 Task: Access GitHub's "Dependency Updates" to manage package versions.
Action: Mouse moved to (75, 63)
Screenshot: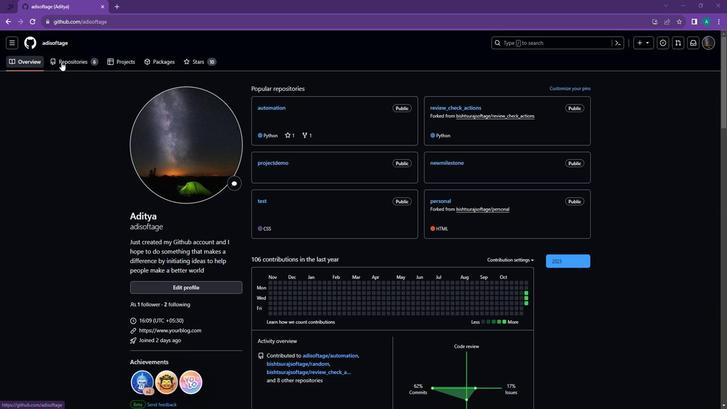 
Action: Mouse pressed left at (75, 63)
Screenshot: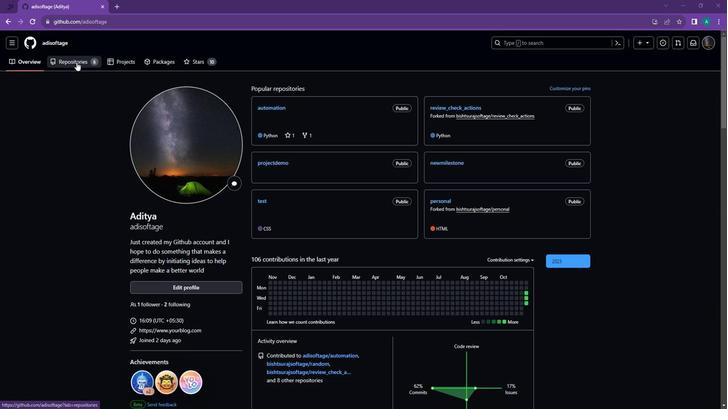 
Action: Mouse moved to (264, 116)
Screenshot: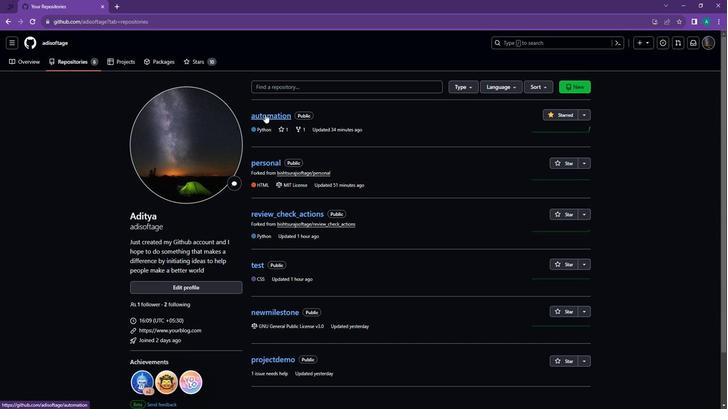
Action: Mouse pressed left at (264, 116)
Screenshot: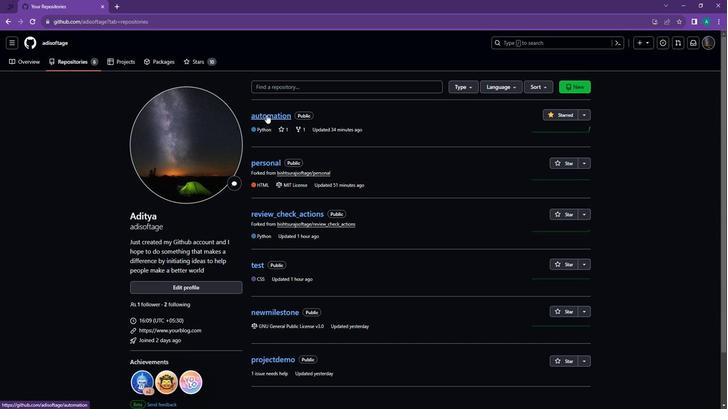 
Action: Mouse moved to (325, 63)
Screenshot: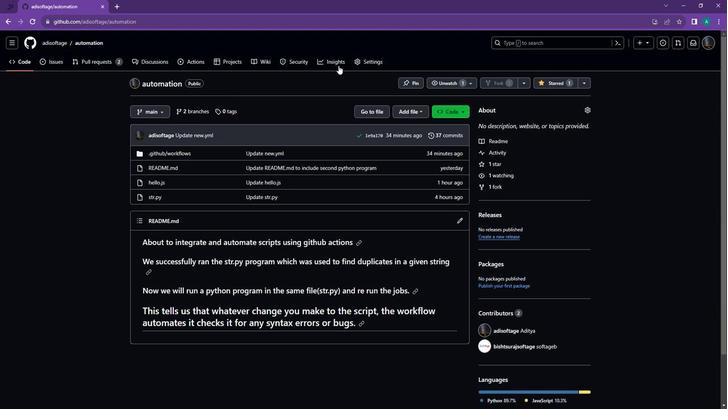 
Action: Mouse pressed left at (325, 63)
Screenshot: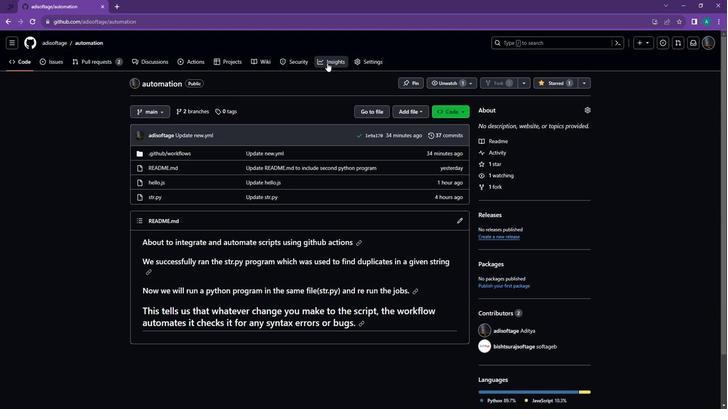
Action: Mouse moved to (168, 190)
Screenshot: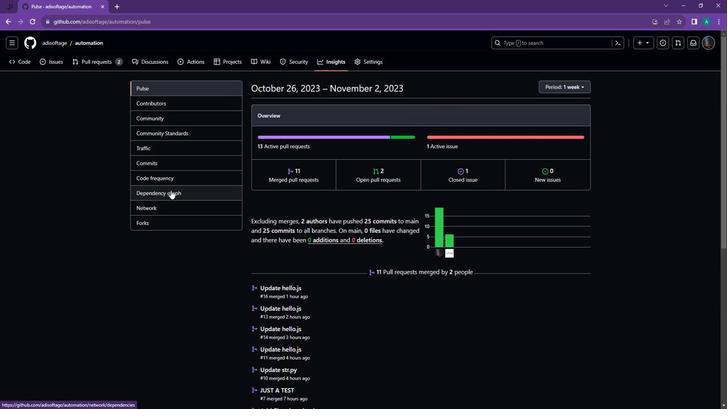 
Action: Mouse pressed left at (168, 190)
Screenshot: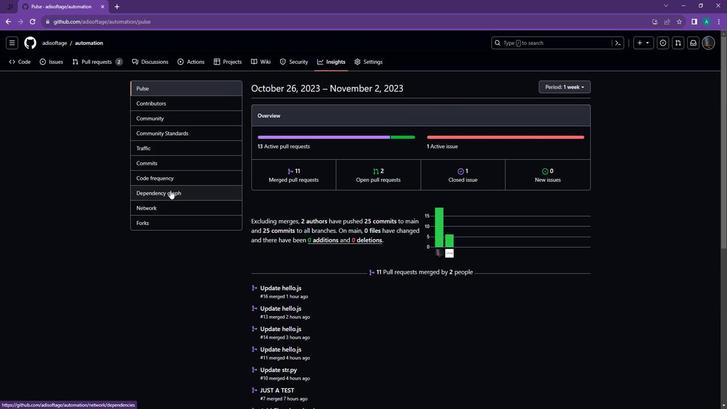 
Action: Mouse moved to (282, 153)
Screenshot: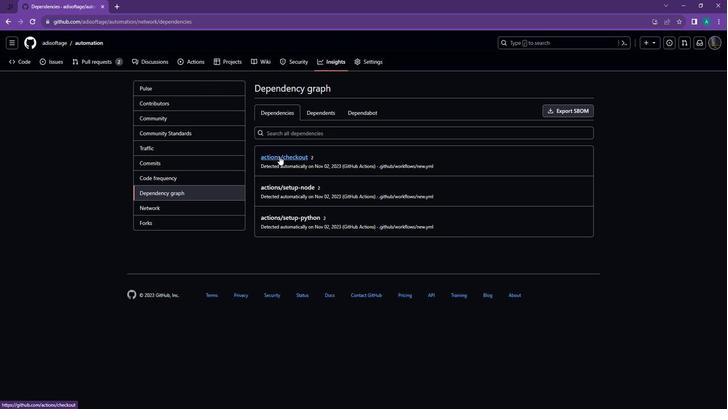 
Action: Mouse pressed left at (282, 153)
Screenshot: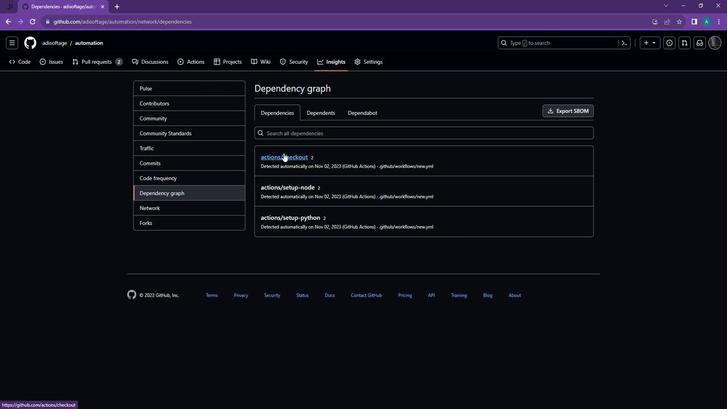 
Action: Mouse moved to (312, 185)
Screenshot: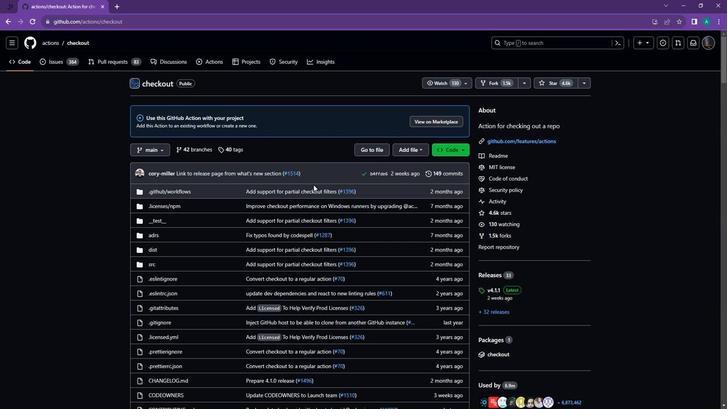 
Action: Mouse scrolled (312, 185) with delta (0, 0)
Screenshot: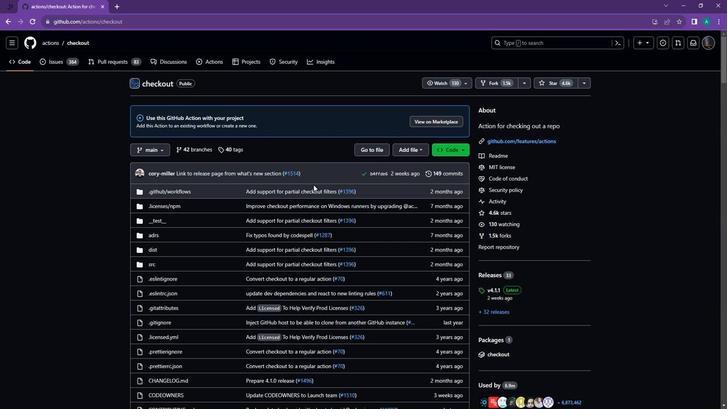 
Action: Mouse scrolled (312, 185) with delta (0, 0)
Screenshot: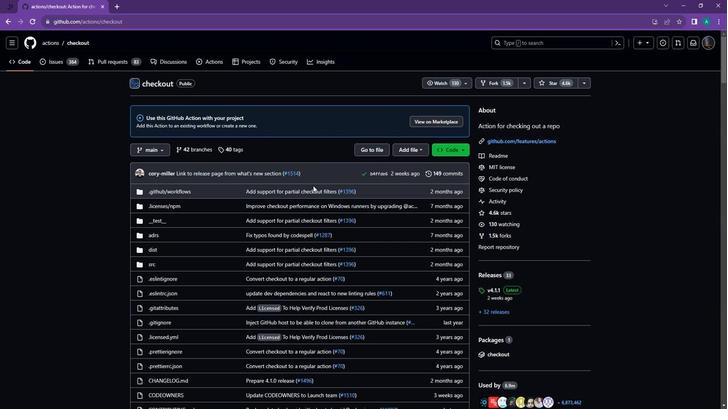 
Action: Mouse scrolled (312, 185) with delta (0, 0)
Screenshot: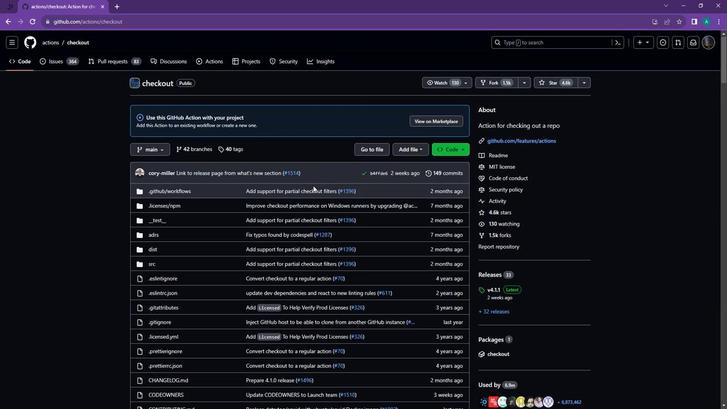 
Action: Mouse scrolled (312, 185) with delta (0, 0)
Screenshot: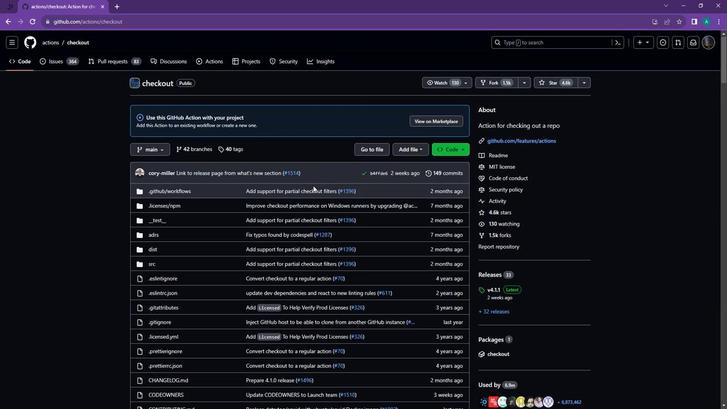 
Action: Mouse scrolled (312, 185) with delta (0, 0)
Screenshot: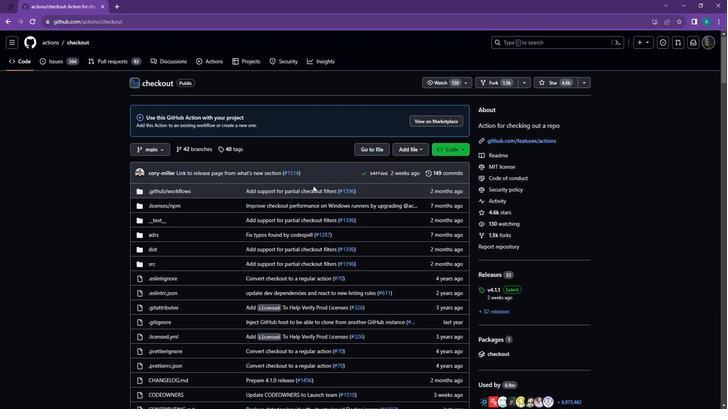 
Action: Mouse moved to (327, 188)
Screenshot: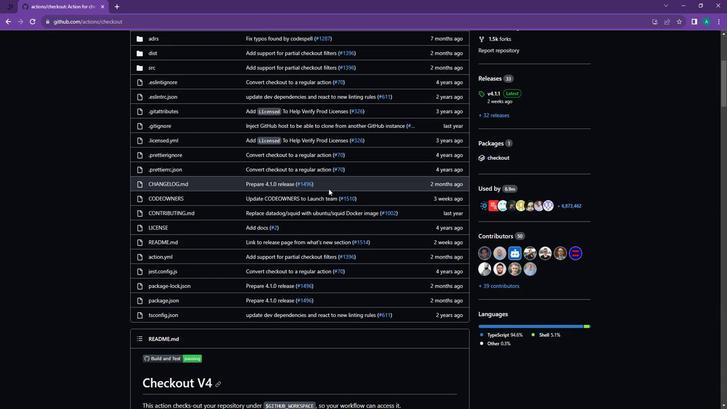 
Action: Mouse scrolled (327, 189) with delta (0, 0)
Screenshot: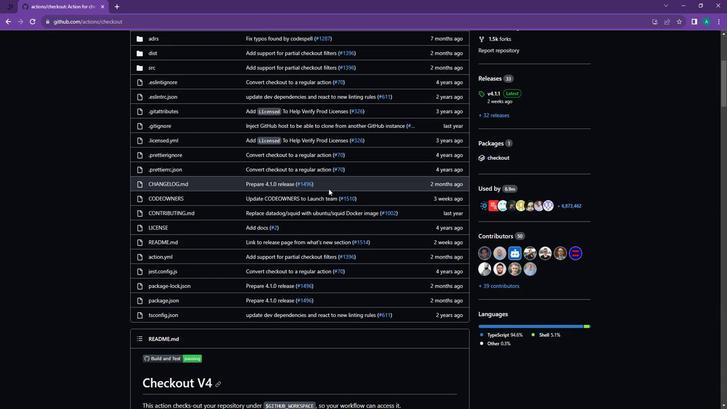 
Action: Mouse moved to (327, 189)
Screenshot: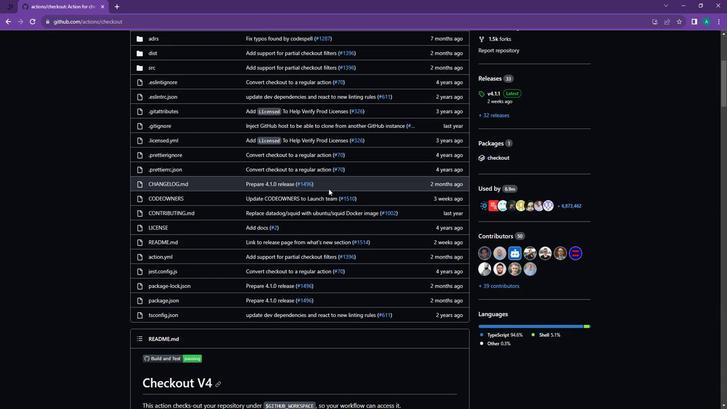 
Action: Mouse scrolled (327, 189) with delta (0, 0)
Screenshot: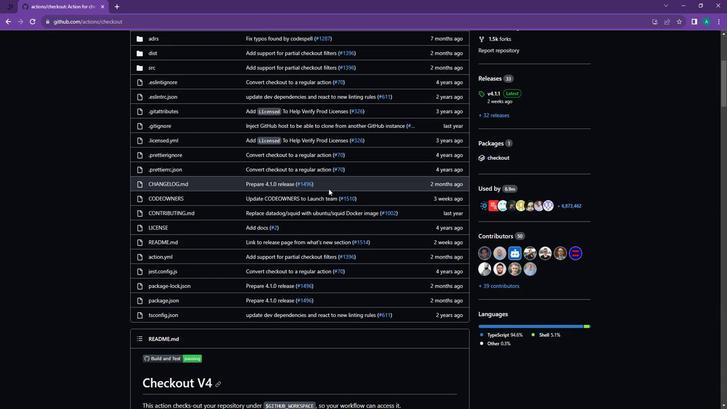 
Action: Mouse moved to (327, 189)
Screenshot: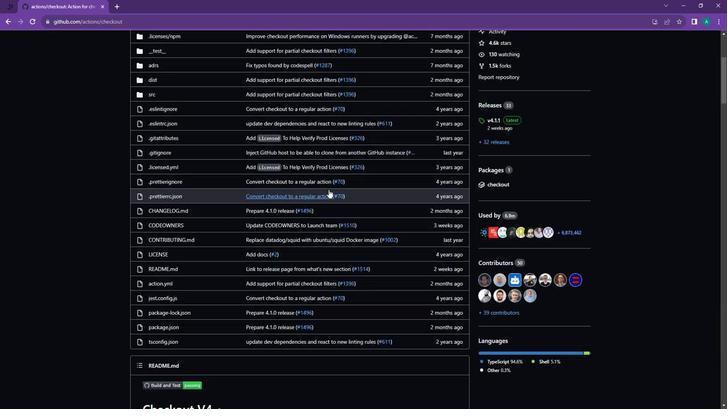 
Action: Mouse scrolled (327, 190) with delta (0, 0)
Screenshot: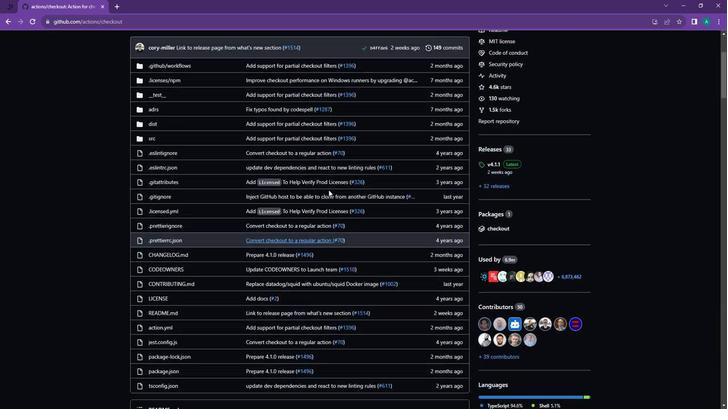 
Action: Mouse moved to (326, 189)
Screenshot: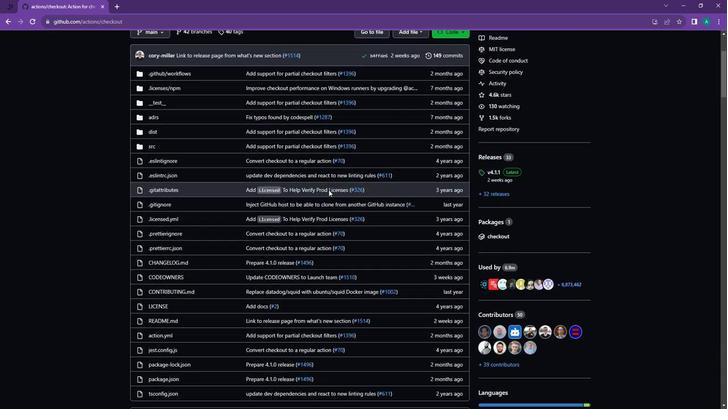 
Action: Mouse scrolled (326, 190) with delta (0, 0)
Screenshot: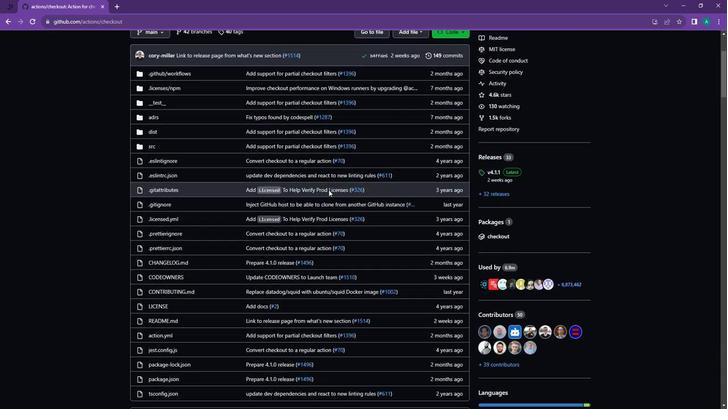 
Action: Mouse moved to (325, 189)
Screenshot: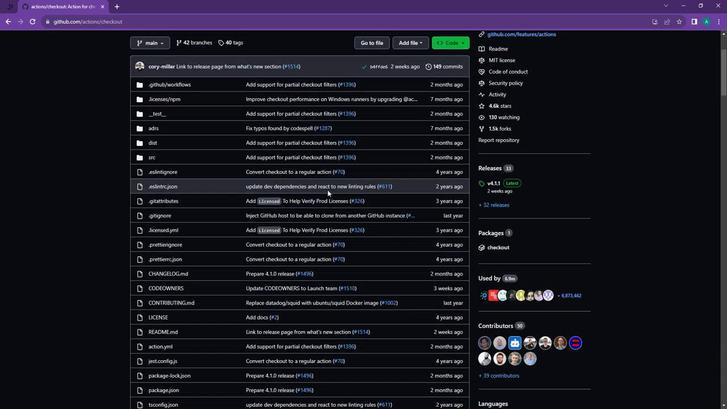 
Action: Mouse scrolled (325, 190) with delta (0, 0)
Screenshot: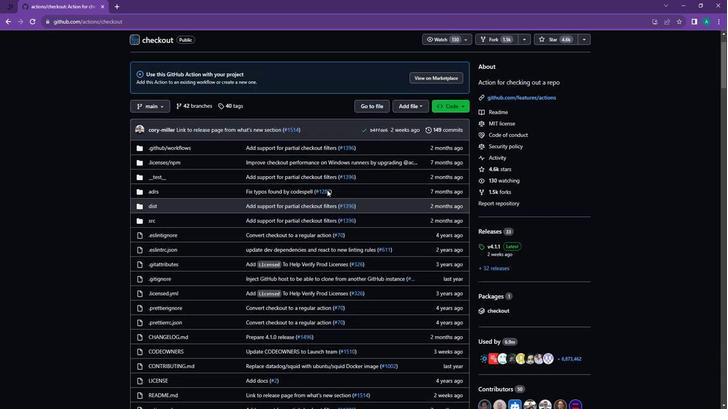 
Action: Mouse scrolled (325, 190) with delta (0, 0)
Screenshot: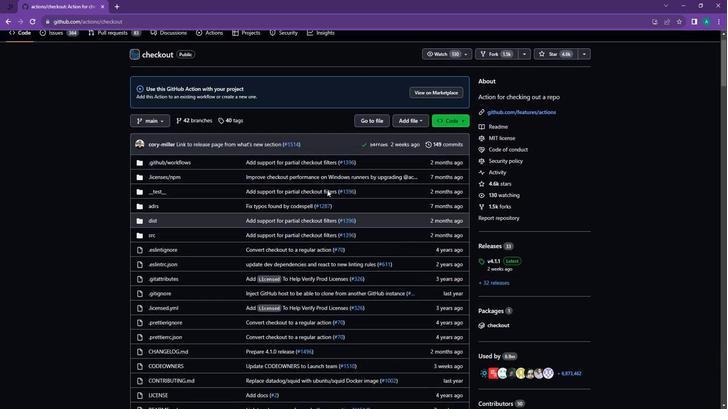 
Action: Mouse moved to (93, 73)
Screenshot: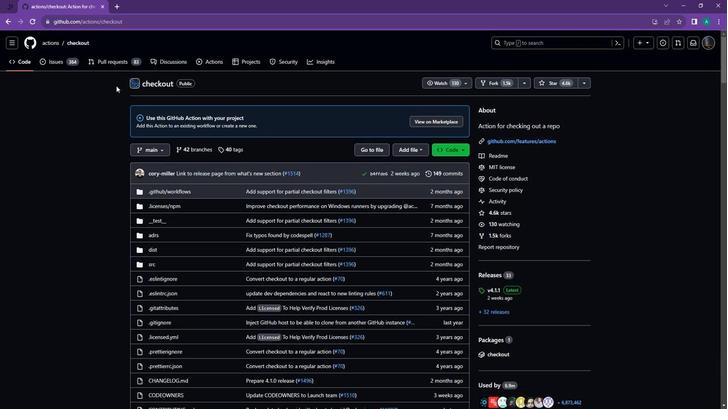 
Action: Mouse scrolled (93, 73) with delta (0, 0)
Screenshot: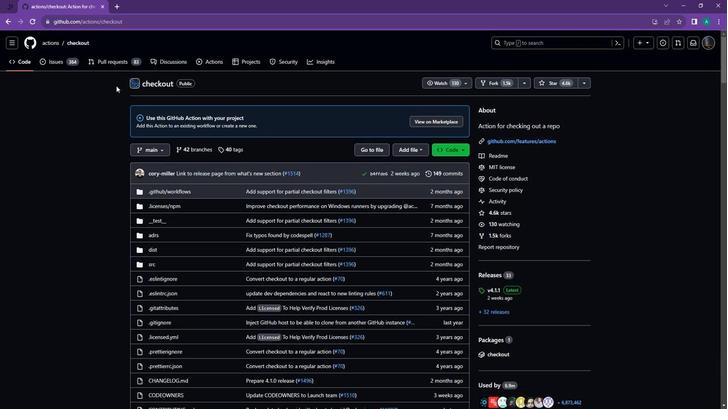 
Action: Mouse moved to (5, 24)
Screenshot: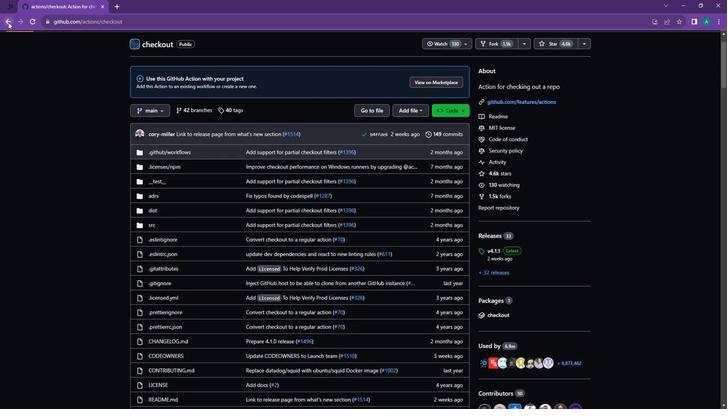 
Action: Mouse pressed left at (5, 24)
Screenshot: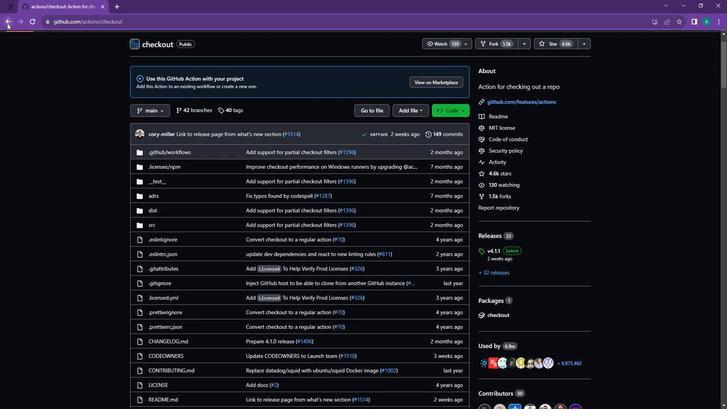 
Action: Mouse moved to (293, 188)
Screenshot: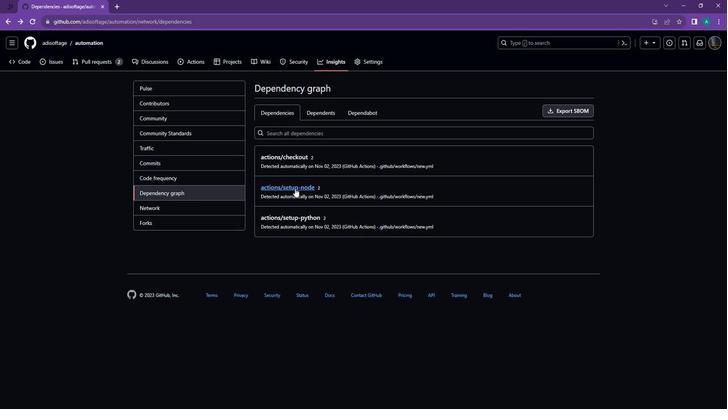 
Action: Mouse pressed left at (293, 188)
Screenshot: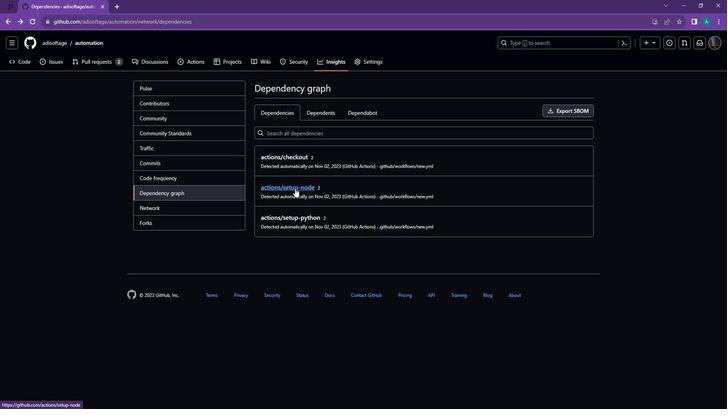 
Action: Mouse moved to (291, 188)
Screenshot: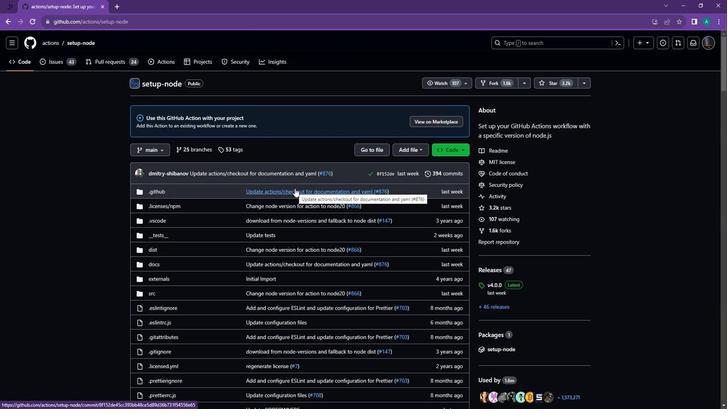 
Action: Mouse scrolled (291, 187) with delta (0, 0)
Screenshot: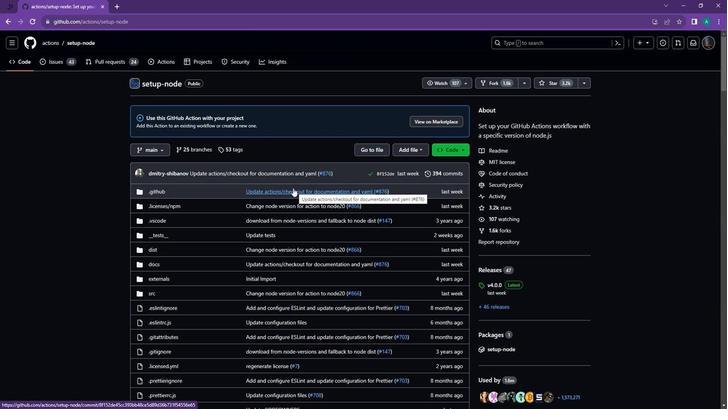 
Action: Mouse scrolled (291, 187) with delta (0, 0)
Screenshot: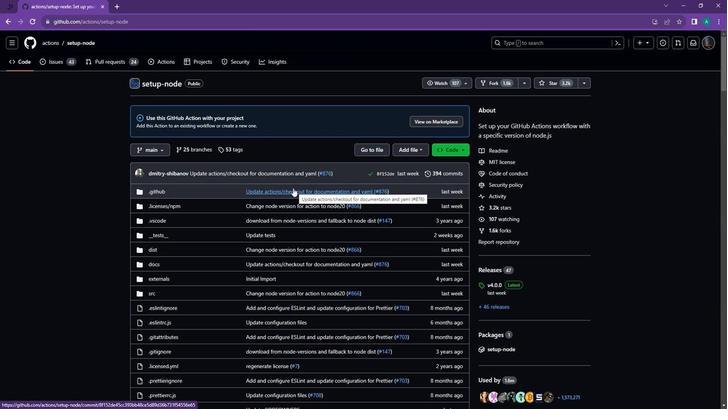 
Action: Mouse scrolled (291, 187) with delta (0, 0)
Screenshot: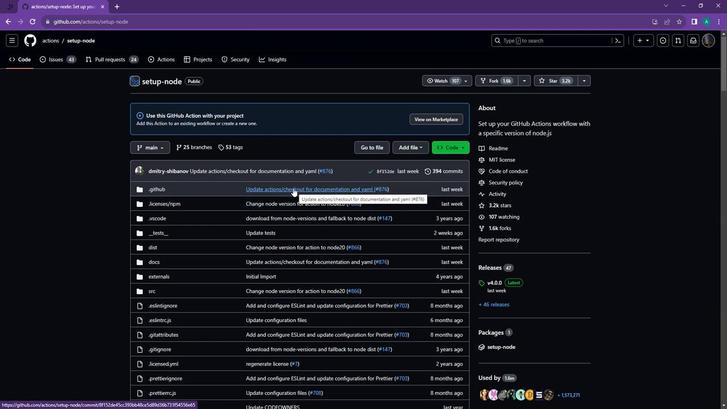 
Action: Mouse scrolled (291, 187) with delta (0, 0)
Screenshot: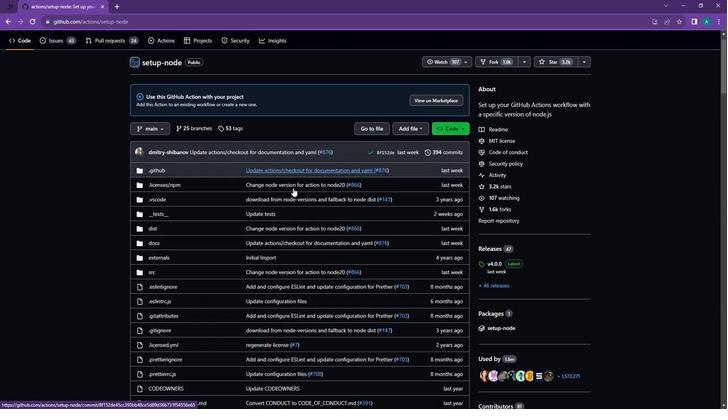 
Action: Mouse scrolled (291, 187) with delta (0, 0)
Screenshot: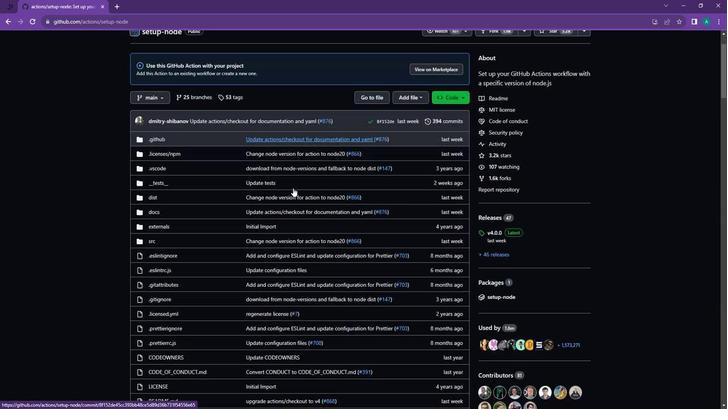 
Action: Mouse moved to (291, 184)
Screenshot: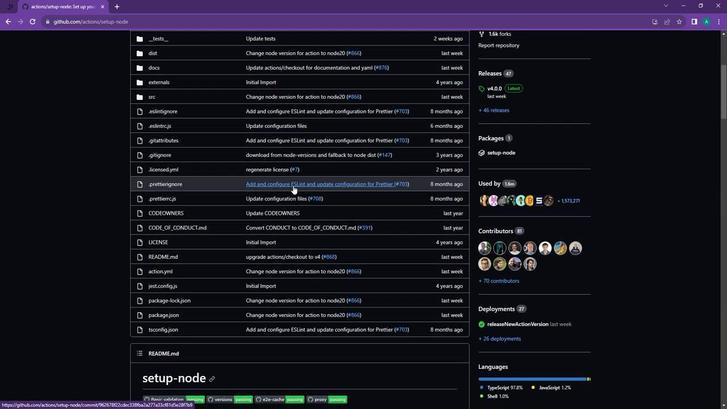 
Action: Mouse scrolled (291, 184) with delta (0, 0)
Screenshot: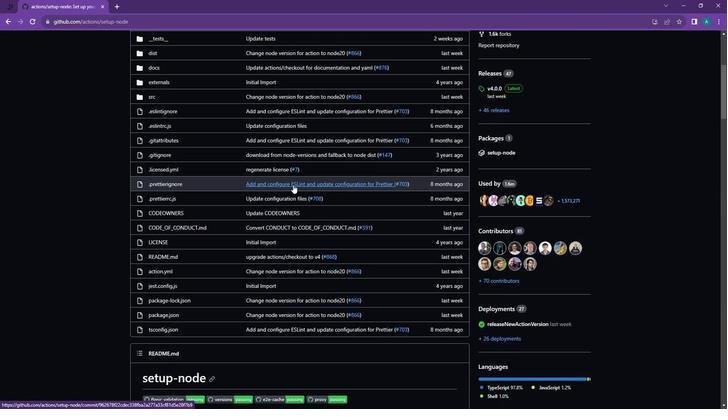 
Action: Mouse scrolled (291, 184) with delta (0, 0)
Screenshot: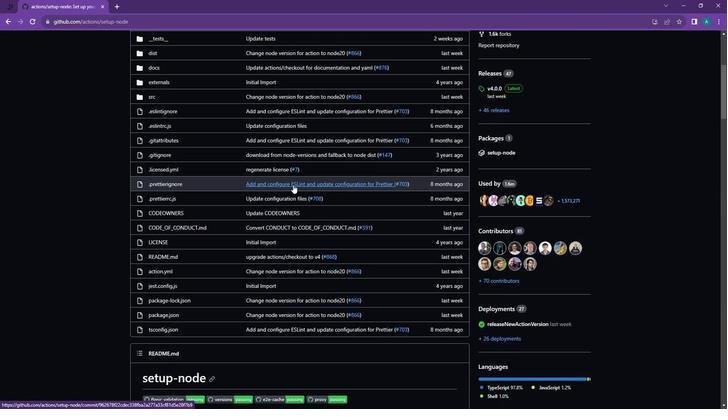 
Action: Mouse scrolled (291, 184) with delta (0, 0)
Screenshot: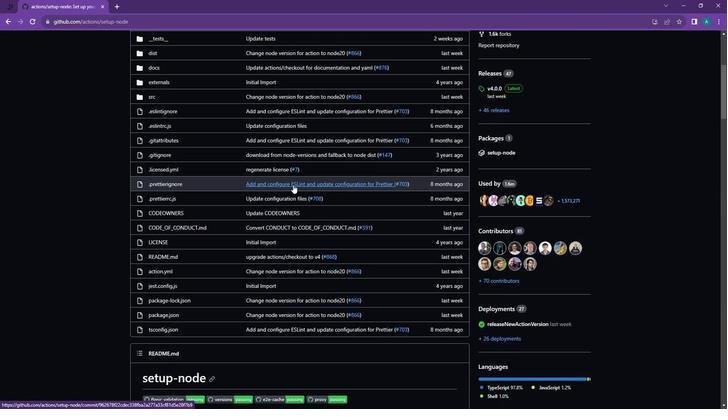 
Action: Mouse scrolled (291, 184) with delta (0, 0)
Screenshot: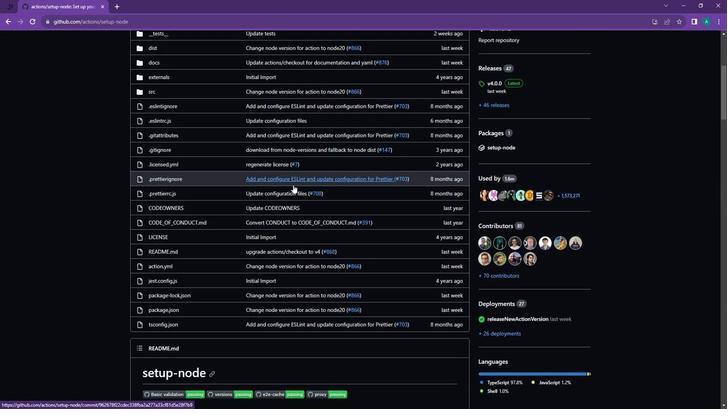 
Action: Mouse moved to (291, 184)
Screenshot: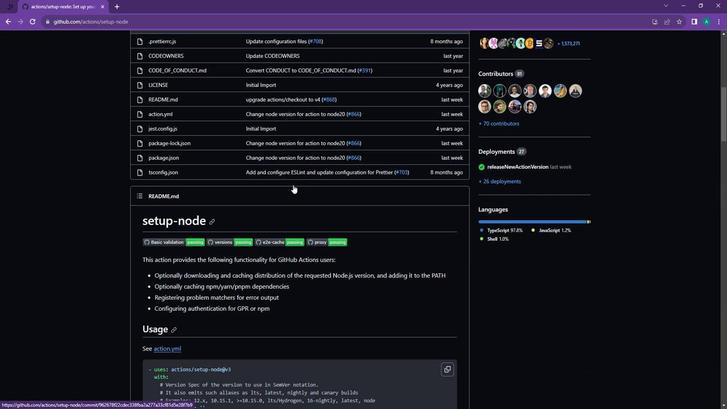 
Action: Mouse scrolled (291, 184) with delta (0, 0)
Screenshot: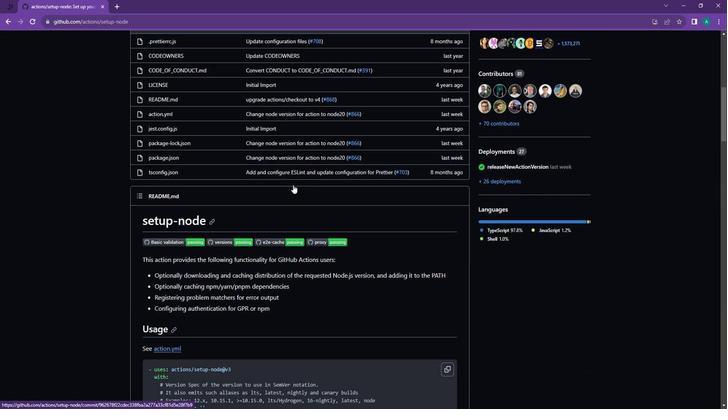 
Action: Mouse scrolled (291, 184) with delta (0, 0)
Screenshot: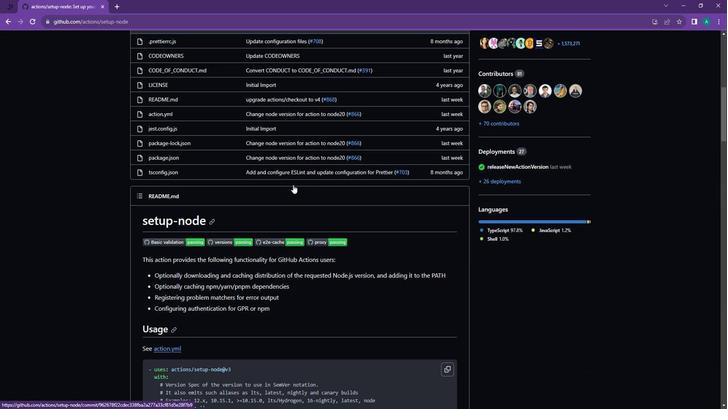 
Action: Mouse scrolled (291, 184) with delta (0, 0)
Screenshot: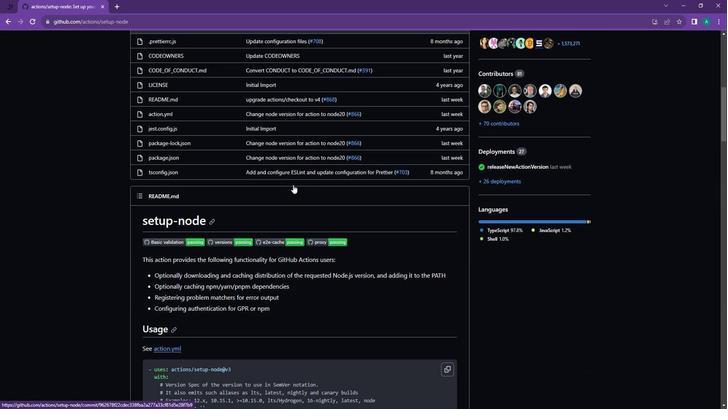 
Action: Mouse scrolled (291, 184) with delta (0, 0)
Screenshot: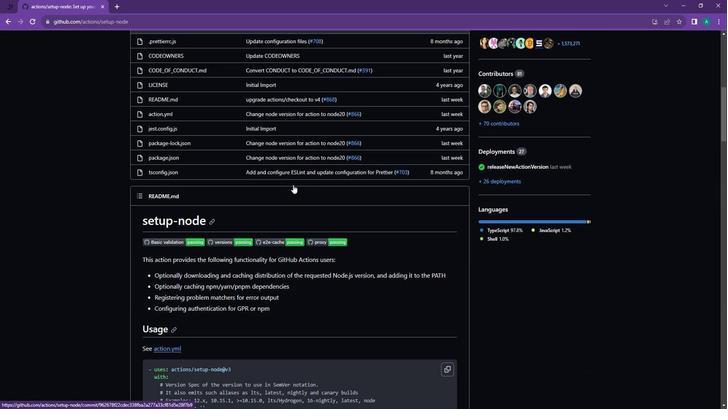 
Action: Mouse scrolled (291, 184) with delta (0, 0)
Screenshot: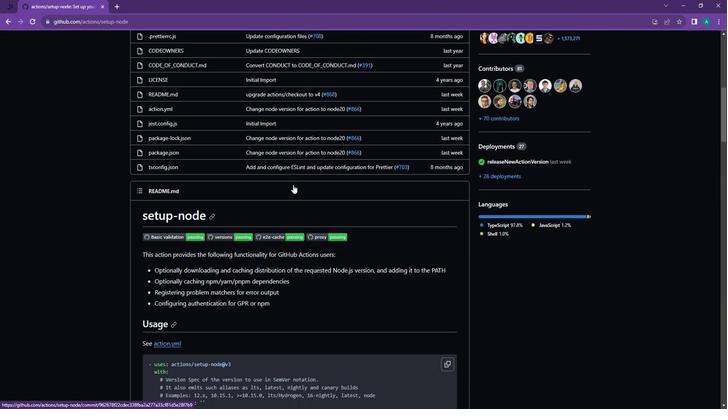 
Action: Mouse scrolled (291, 185) with delta (0, 0)
Screenshot: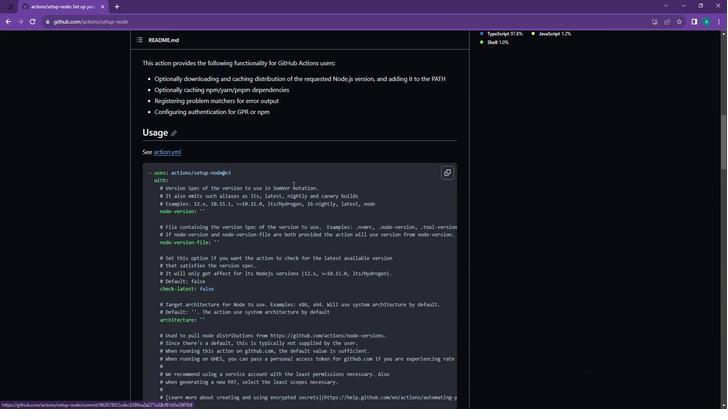 
Action: Mouse scrolled (291, 185) with delta (0, 0)
Screenshot: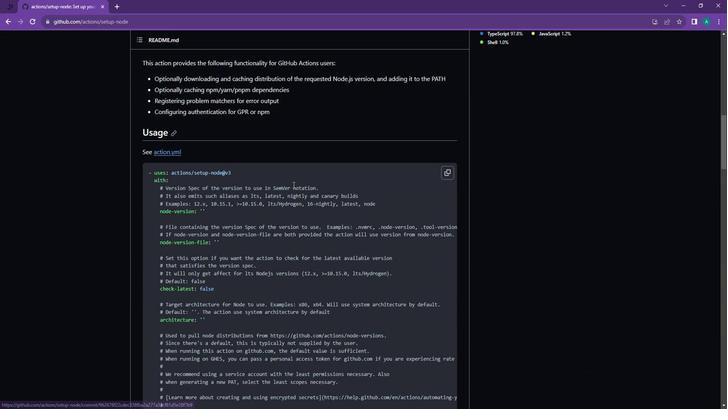 
Action: Mouse scrolled (291, 185) with delta (0, 0)
Screenshot: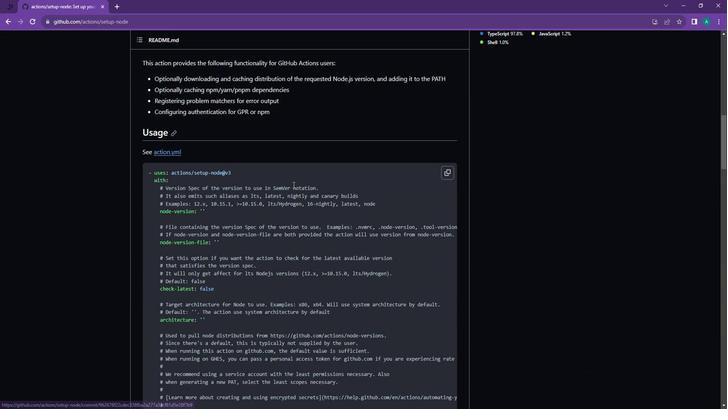 
Action: Mouse scrolled (291, 185) with delta (0, 0)
Screenshot: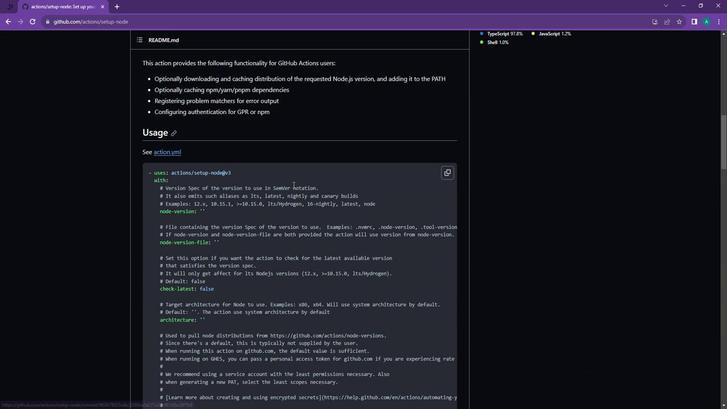 
Action: Mouse moved to (291, 183)
Screenshot: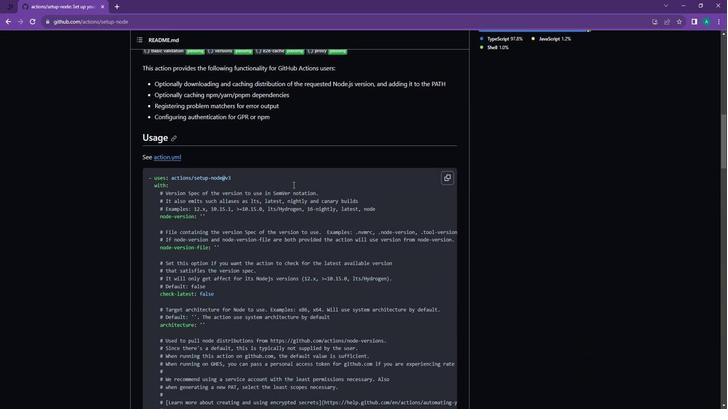 
Action: Mouse scrolled (291, 184) with delta (0, 0)
Screenshot: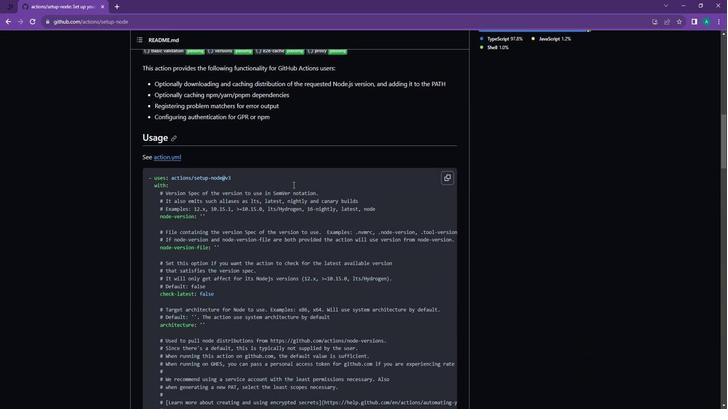 
Action: Mouse moved to (282, 176)
Screenshot: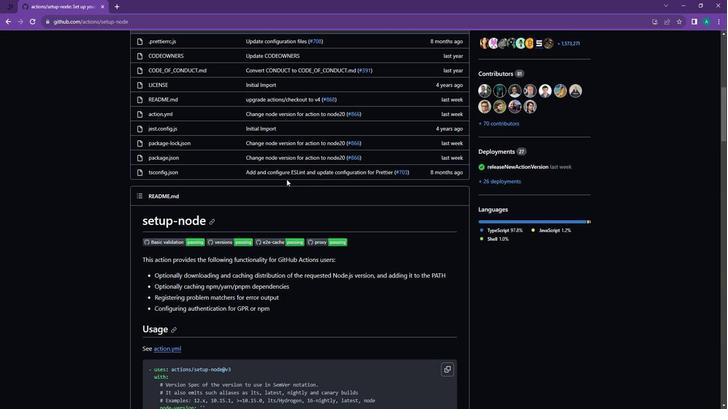 
Action: Mouse scrolled (282, 177) with delta (0, 0)
Screenshot: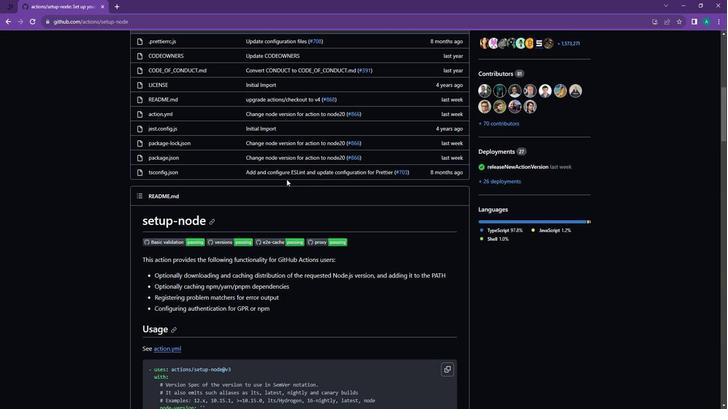 
Action: Mouse moved to (280, 176)
Screenshot: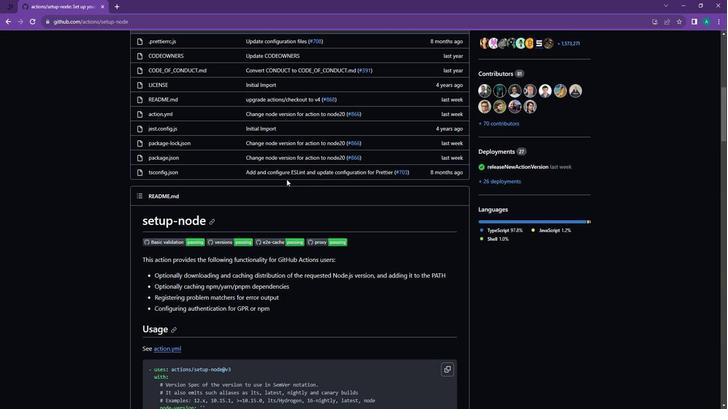
Action: Mouse scrolled (280, 177) with delta (0, 0)
Screenshot: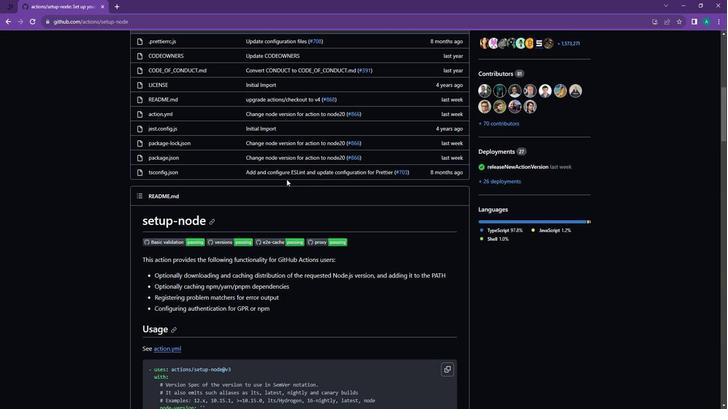 
Action: Mouse moved to (280, 176)
Screenshot: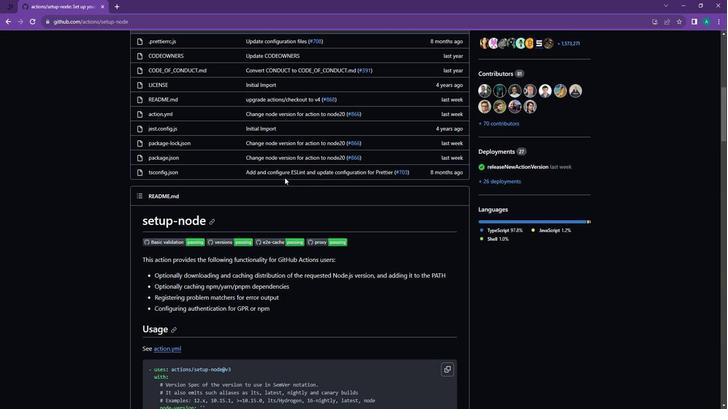 
Action: Mouse scrolled (280, 176) with delta (0, 0)
Screenshot: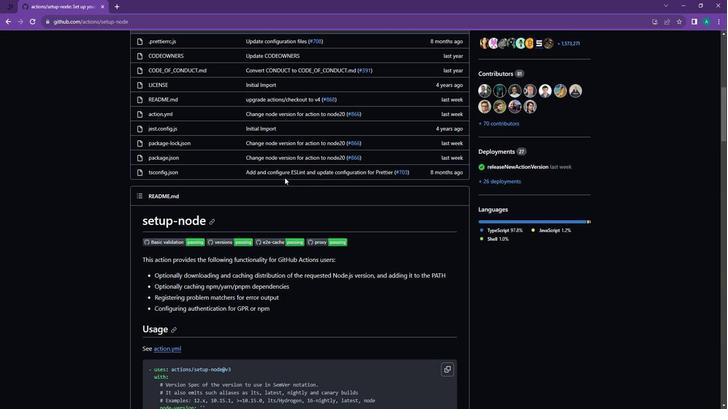 
Action: Mouse moved to (278, 175)
Screenshot: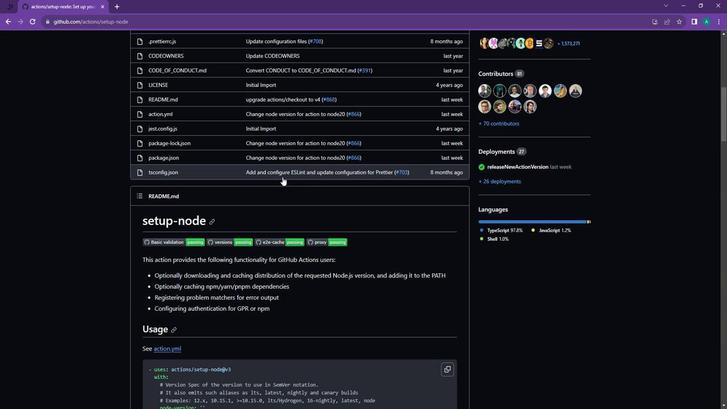 
Action: Mouse scrolled (278, 175) with delta (0, 0)
Screenshot: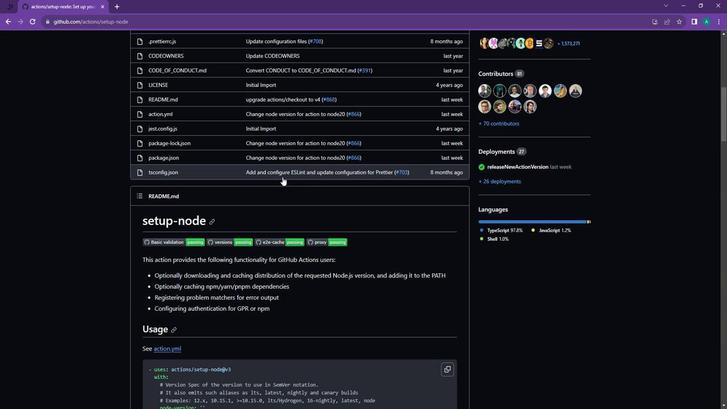 
Action: Mouse moved to (233, 158)
Screenshot: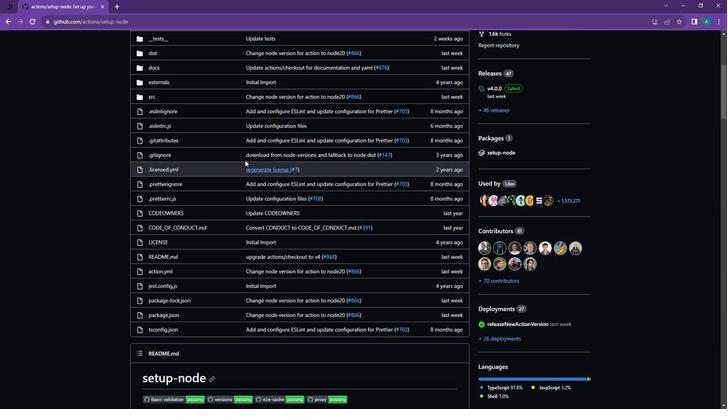 
Action: Mouse scrolled (233, 158) with delta (0, 0)
Screenshot: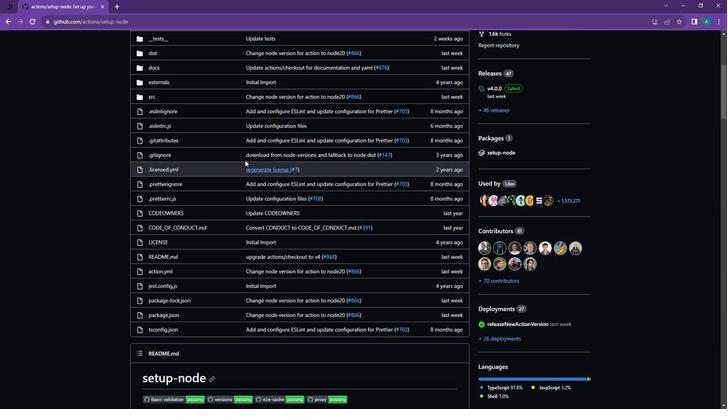 
Action: Mouse moved to (225, 155)
Screenshot: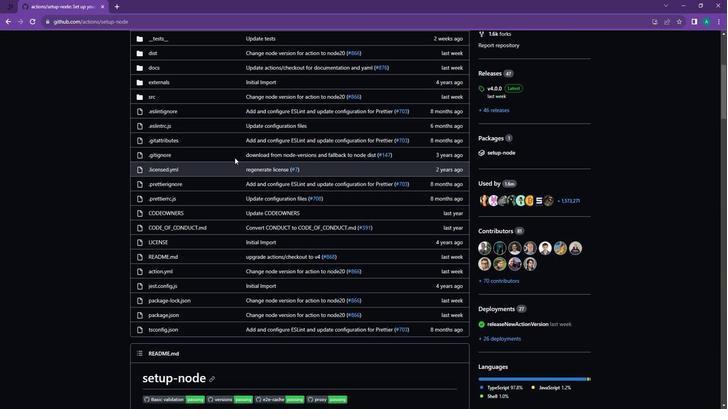 
Action: Mouse scrolled (225, 155) with delta (0, 0)
Screenshot: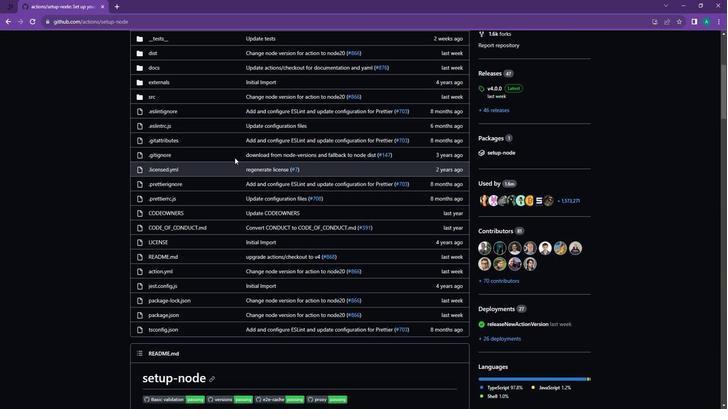 
Action: Mouse moved to (217, 153)
Screenshot: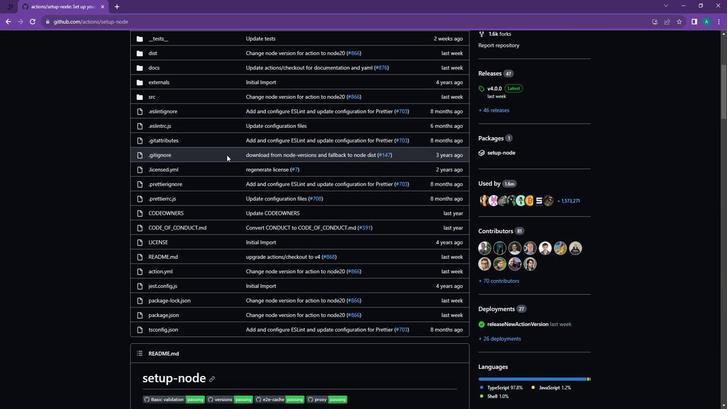 
Action: Mouse scrolled (217, 153) with delta (0, 0)
Screenshot: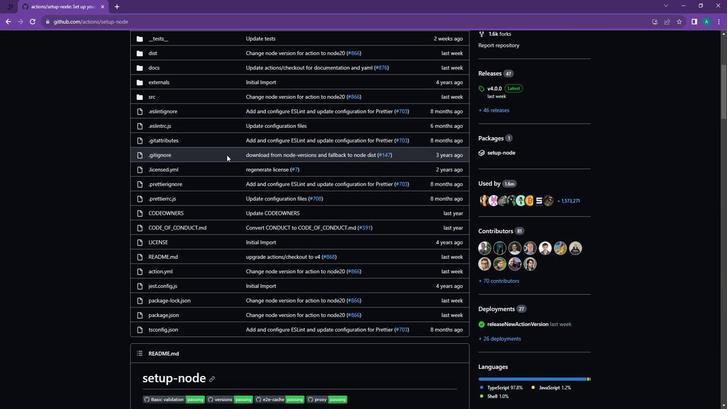 
Action: Mouse moved to (210, 150)
Screenshot: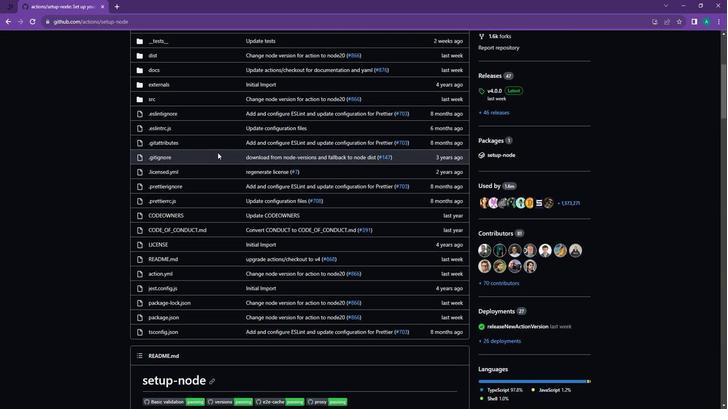 
Action: Mouse scrolled (210, 150) with delta (0, 0)
Screenshot: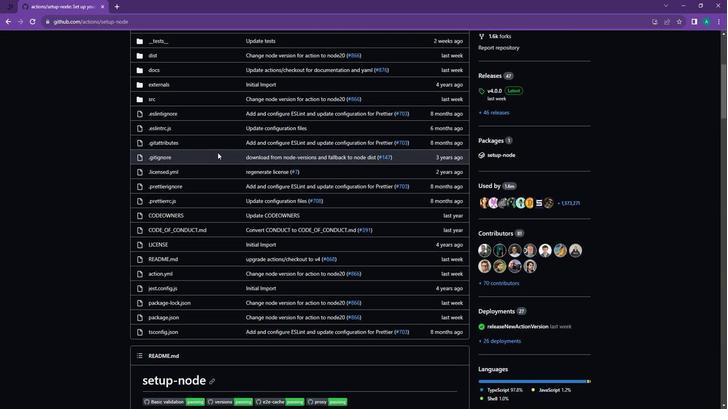 
Action: Mouse moved to (106, 88)
Screenshot: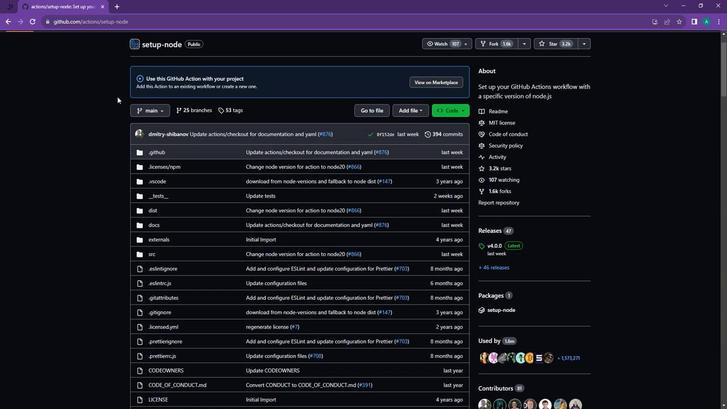 
Action: Mouse scrolled (106, 89) with delta (0, 0)
Screenshot: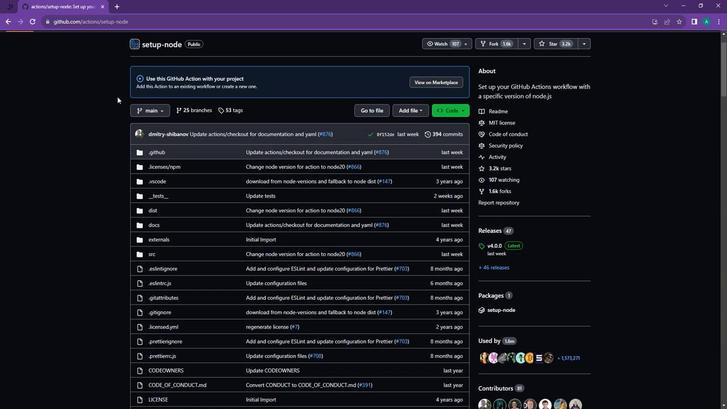 
Action: Mouse moved to (101, 85)
Screenshot: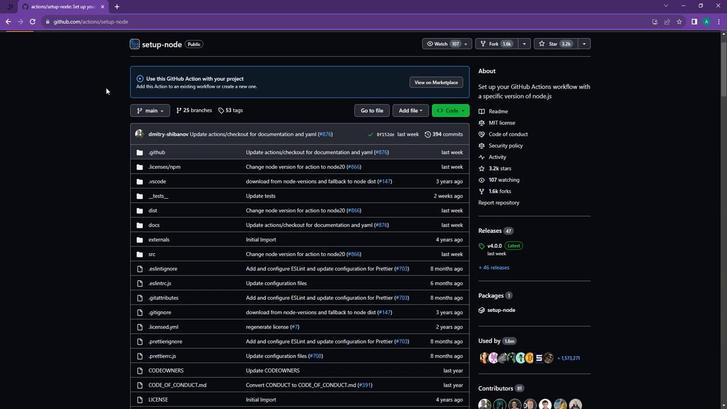 
Action: Mouse scrolled (101, 85) with delta (0, 0)
Screenshot: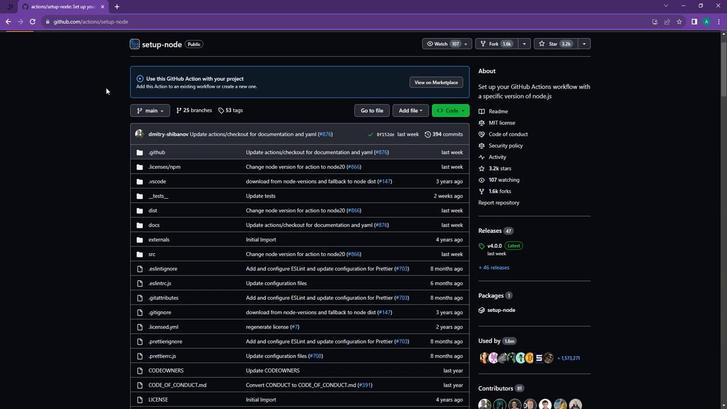 
Action: Mouse moved to (8, 23)
Screenshot: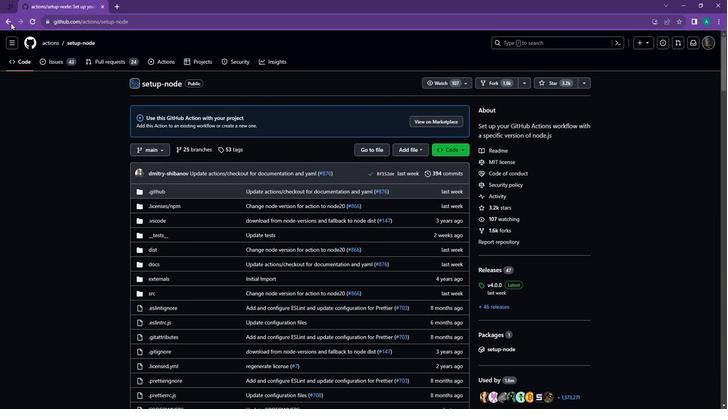 
Action: Mouse pressed left at (8, 23)
Screenshot: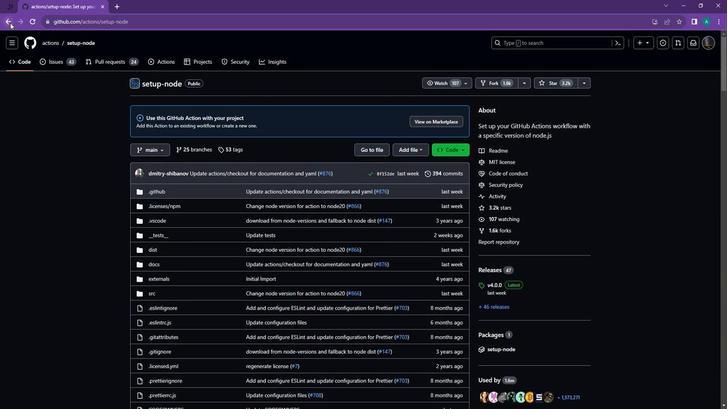 
Action: Mouse moved to (288, 217)
Screenshot: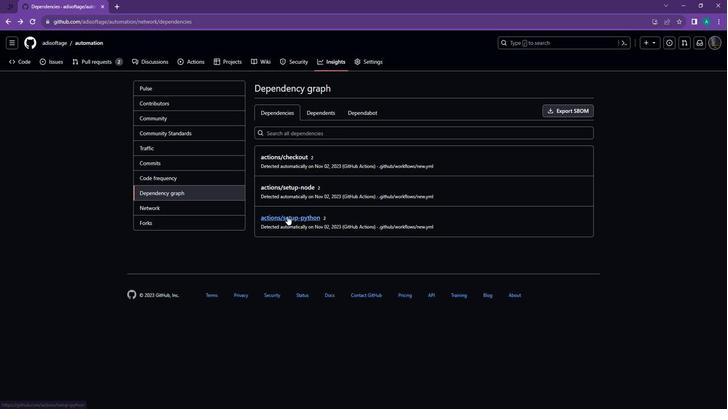 
Action: Mouse pressed left at (288, 217)
Screenshot: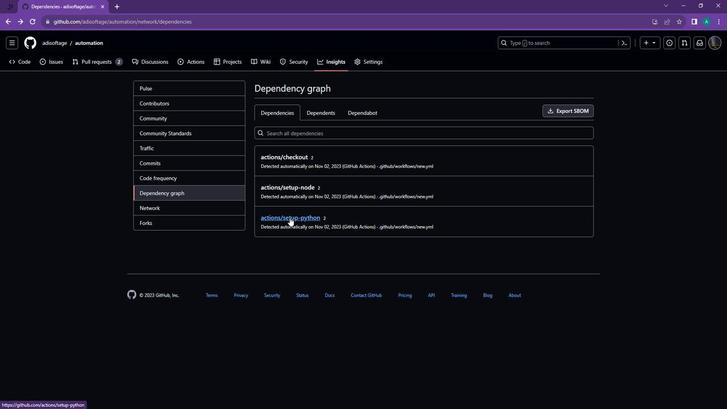 
Action: Mouse moved to (309, 218)
Screenshot: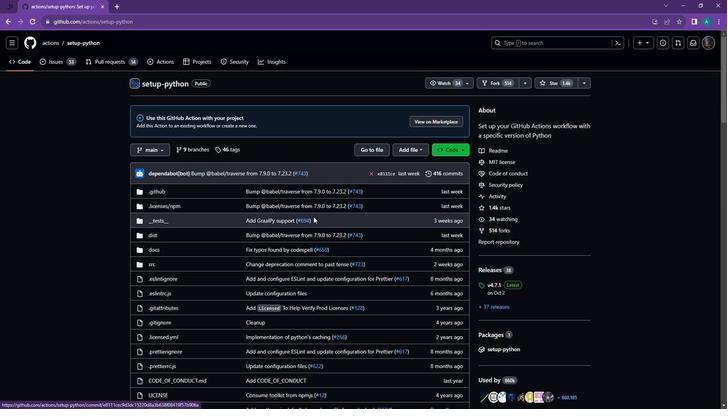 
Action: Mouse scrolled (309, 217) with delta (0, 0)
Screenshot: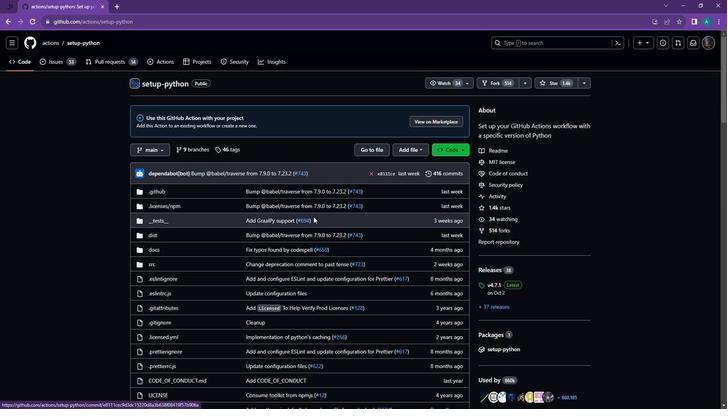 
Action: Mouse moved to (299, 225)
Screenshot: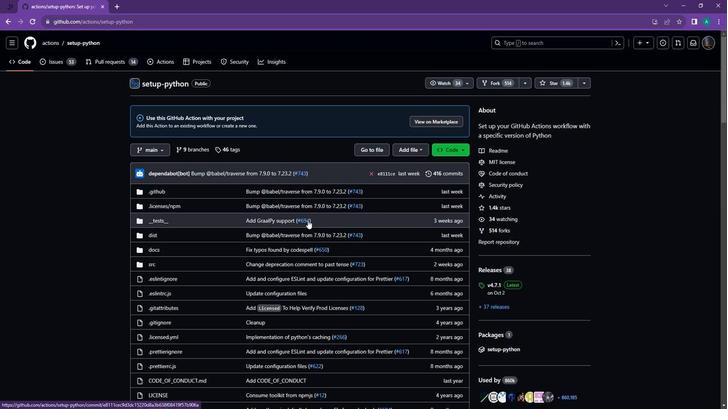 
Action: Mouse scrolled (299, 225) with delta (0, 0)
Screenshot: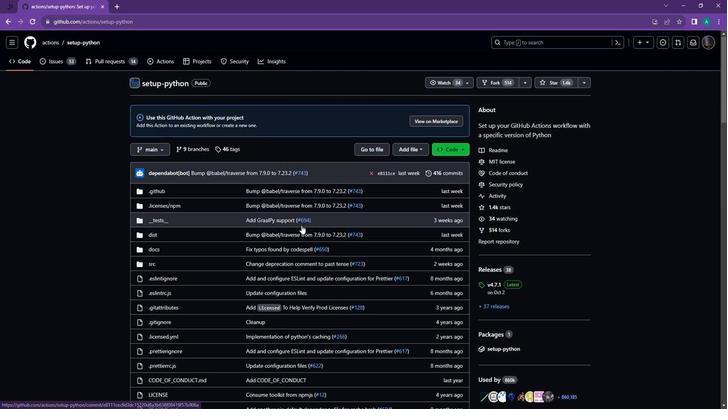 
Action: Mouse moved to (294, 228)
Screenshot: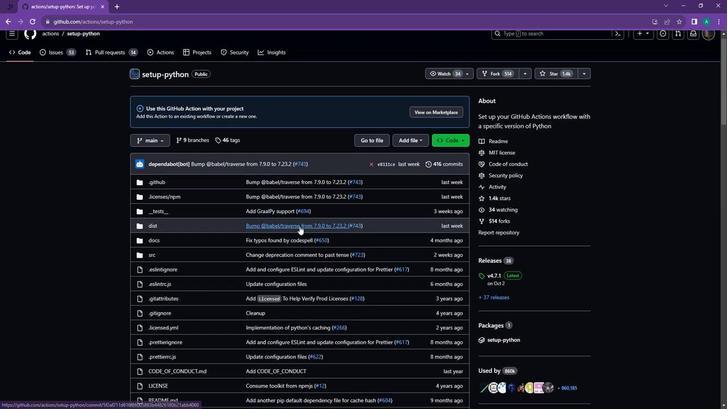 
Action: Mouse scrolled (294, 227) with delta (0, 0)
Screenshot: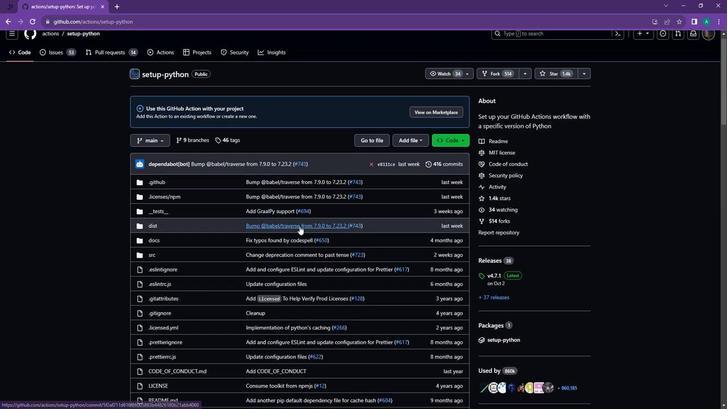 
Action: Mouse moved to (292, 229)
Screenshot: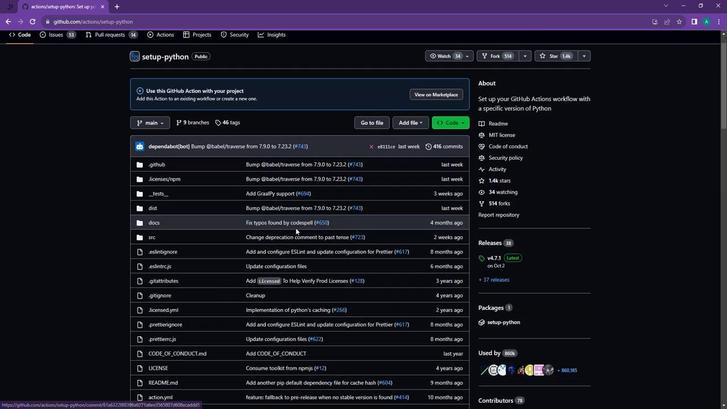 
Action: Mouse scrolled (292, 228) with delta (0, 0)
Screenshot: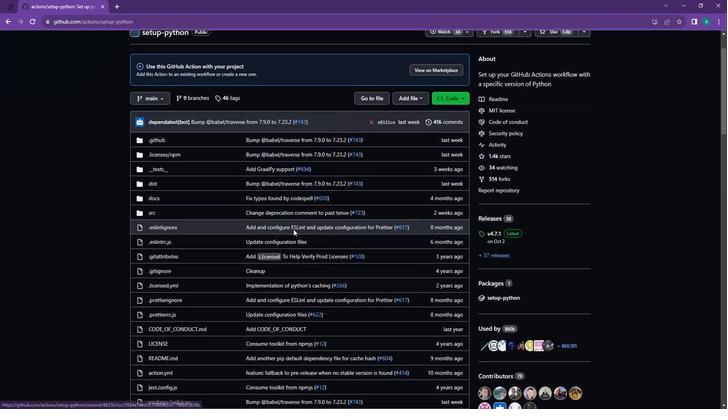 
Action: Mouse moved to (291, 229)
Screenshot: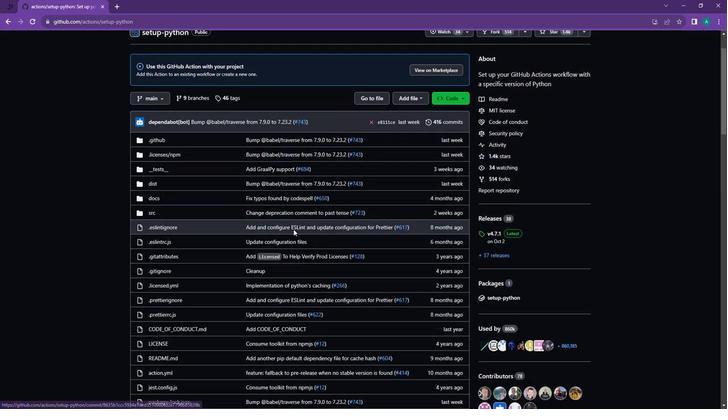 
Action: Mouse scrolled (291, 228) with delta (0, 0)
Screenshot: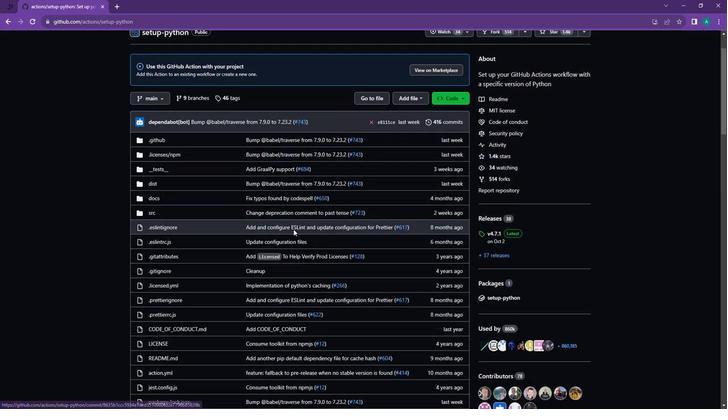 
Action: Mouse moved to (336, 224)
Screenshot: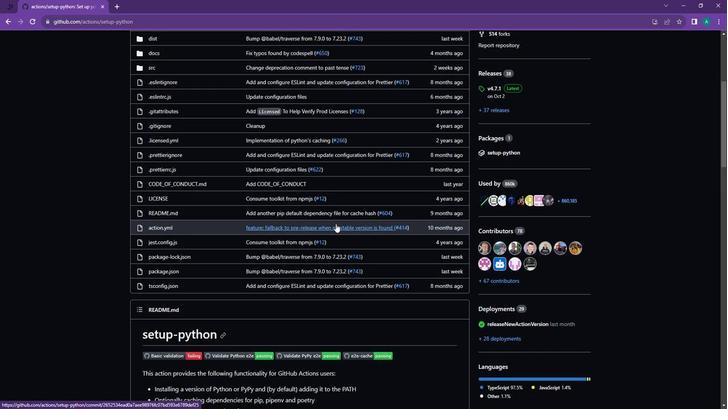 
Action: Mouse scrolled (336, 223) with delta (0, 0)
Screenshot: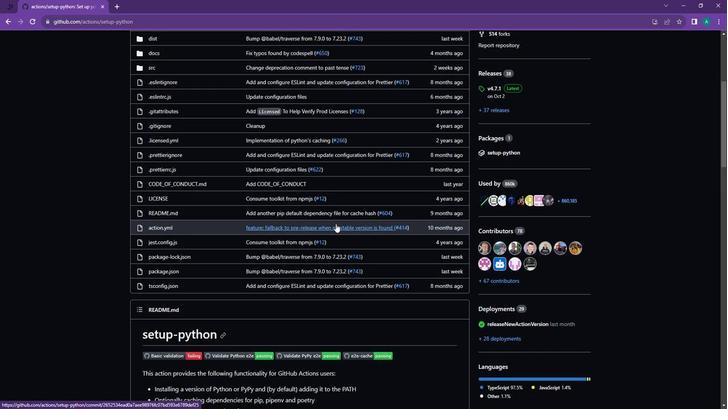 
Action: Mouse moved to (337, 224)
Screenshot: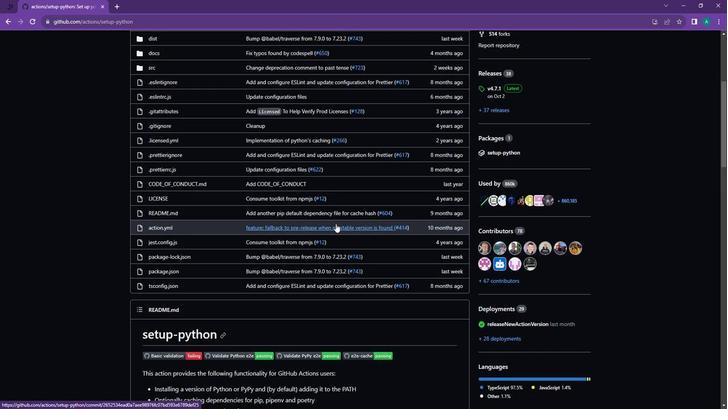 
Action: Mouse scrolled (337, 224) with delta (0, 0)
Screenshot: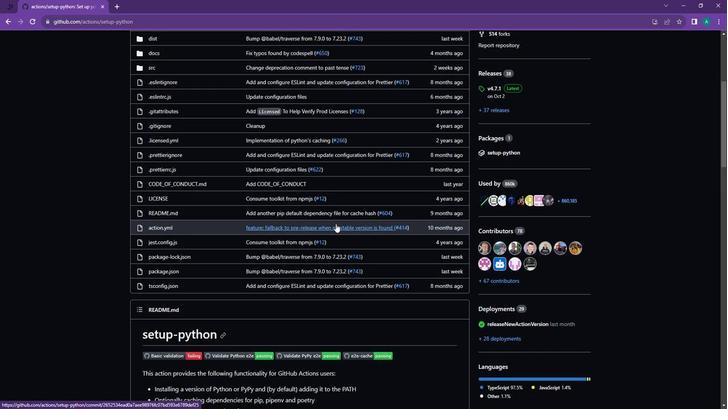 
Action: Mouse moved to (337, 224)
Screenshot: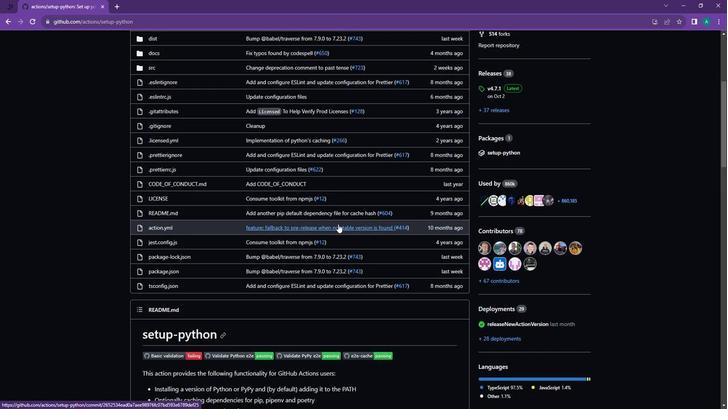 
Action: Mouse scrolled (337, 224) with delta (0, 0)
Screenshot: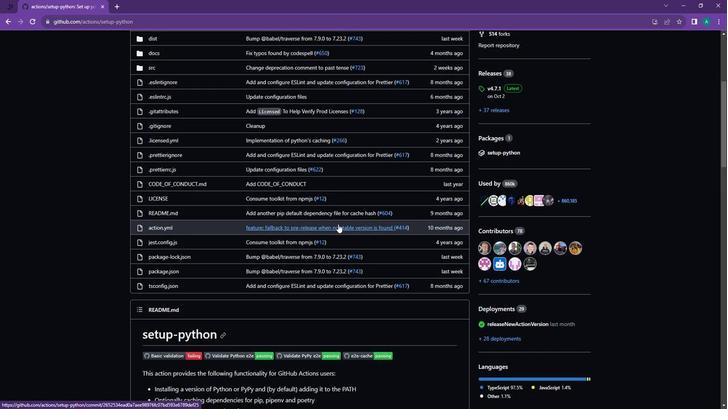 
Action: Mouse moved to (339, 225)
Screenshot: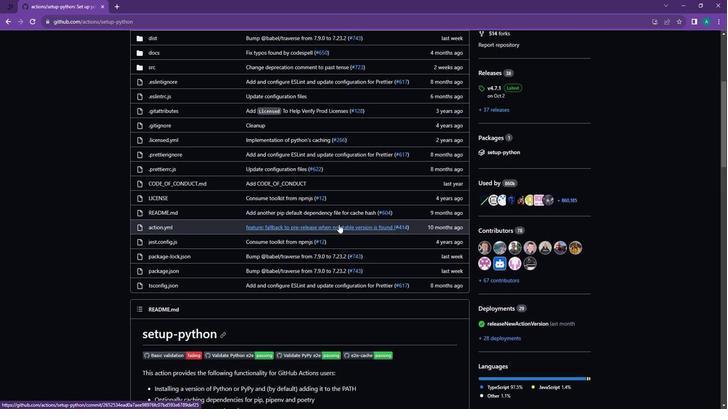 
Action: Mouse scrolled (339, 224) with delta (0, 0)
Screenshot: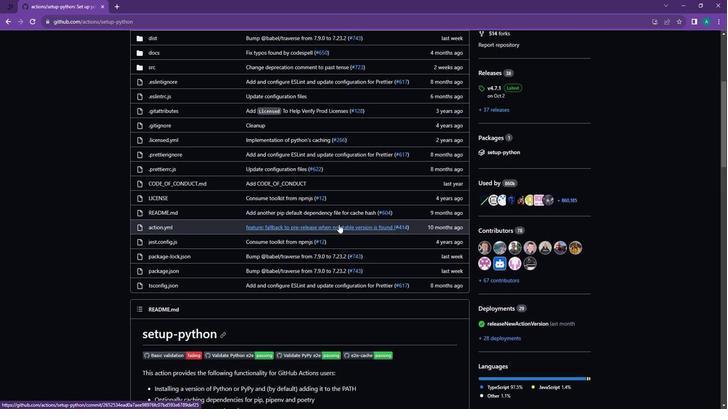 
Action: Mouse moved to (338, 235)
Screenshot: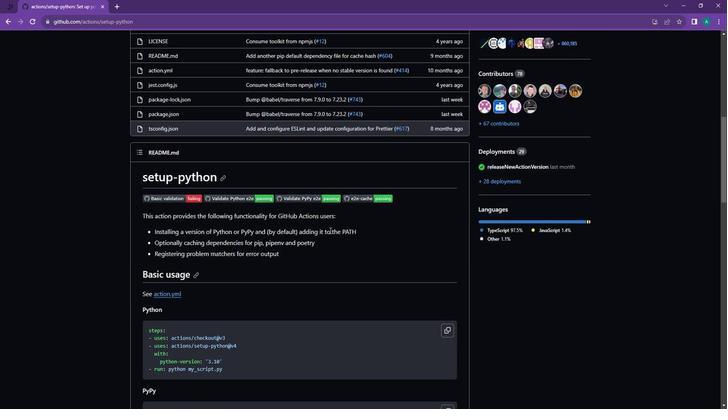 
Action: Mouse scrolled (338, 235) with delta (0, 0)
Screenshot: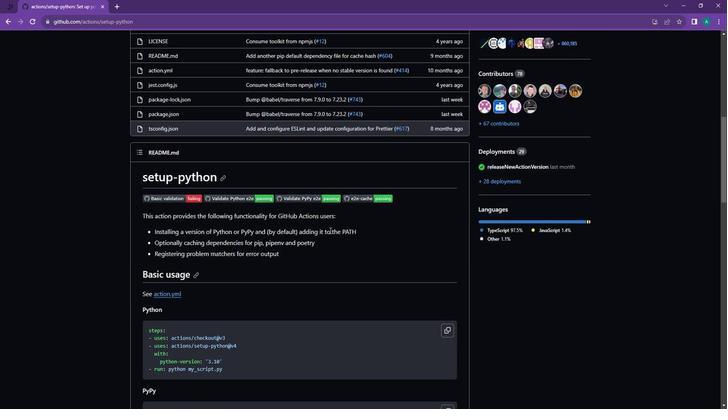 
Action: Mouse moved to (340, 236)
Screenshot: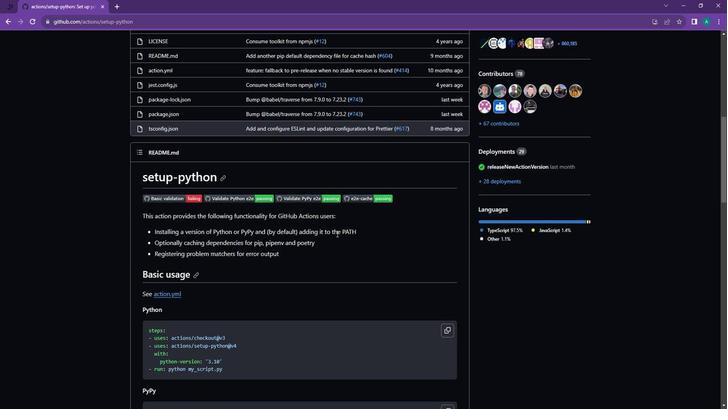 
Action: Mouse scrolled (340, 235) with delta (0, 0)
Screenshot: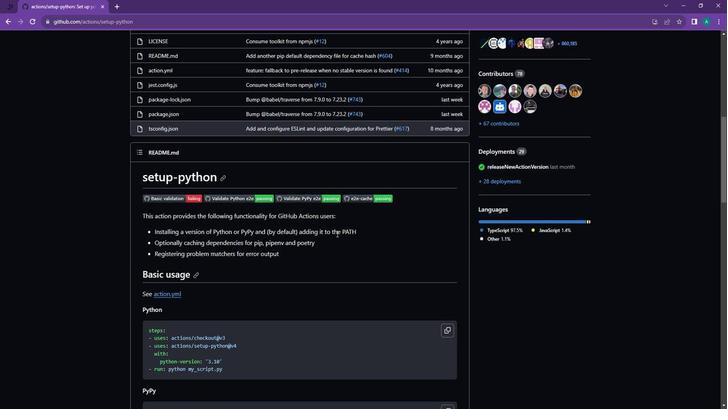 
Action: Mouse moved to (340, 237)
Screenshot: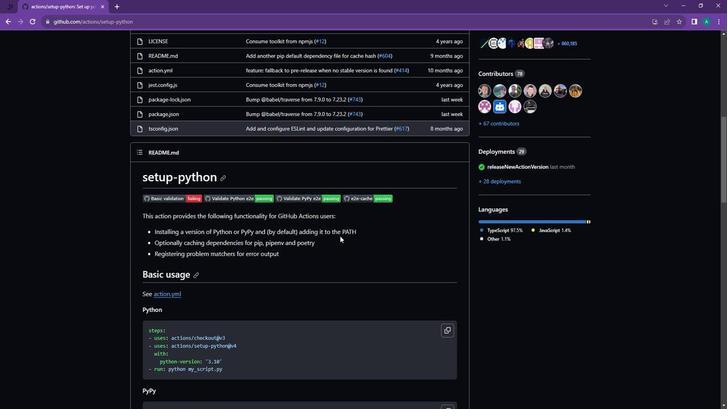 
Action: Mouse scrolled (340, 236) with delta (0, 0)
Screenshot: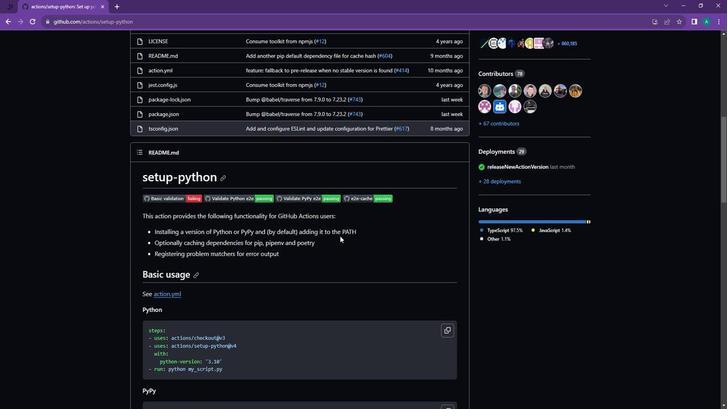 
Action: Mouse moved to (344, 237)
Screenshot: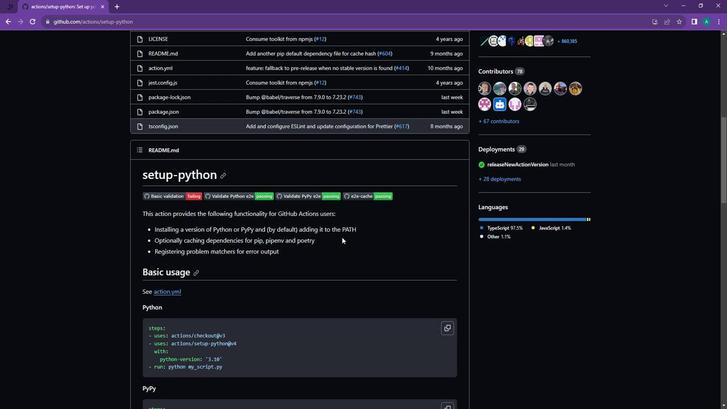 
Action: Mouse scrolled (344, 237) with delta (0, 0)
Screenshot: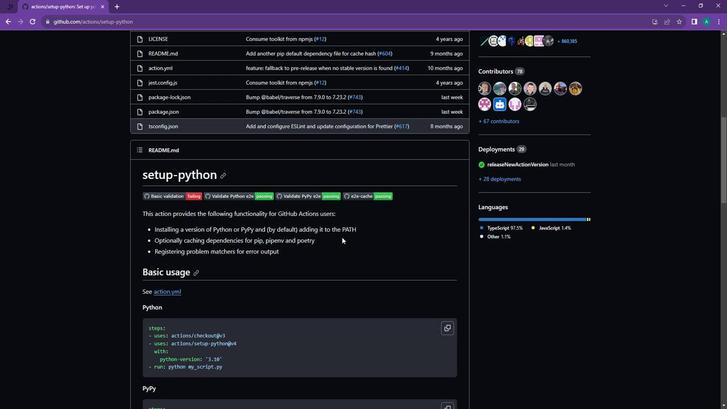 
Action: Mouse moved to (373, 225)
Screenshot: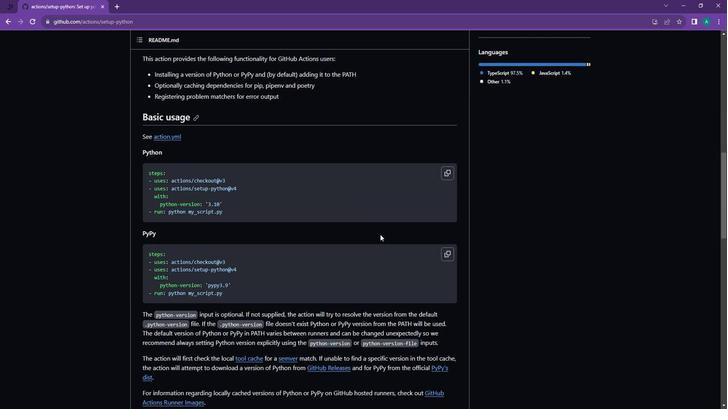 
Action: Mouse scrolled (373, 225) with delta (0, 0)
Screenshot: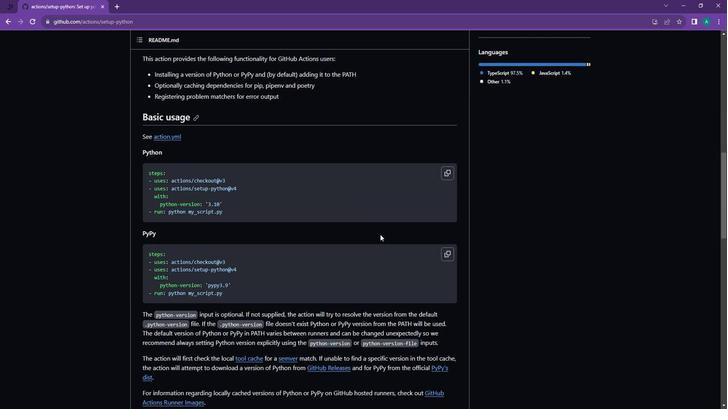 
Action: Mouse moved to (361, 219)
Screenshot: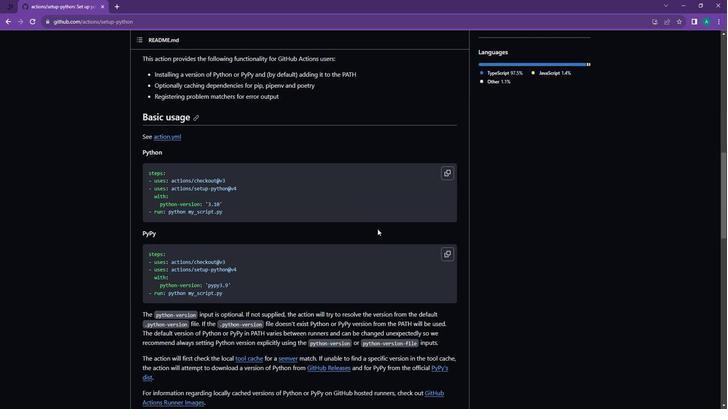 
Action: Mouse scrolled (361, 220) with delta (0, 0)
Screenshot: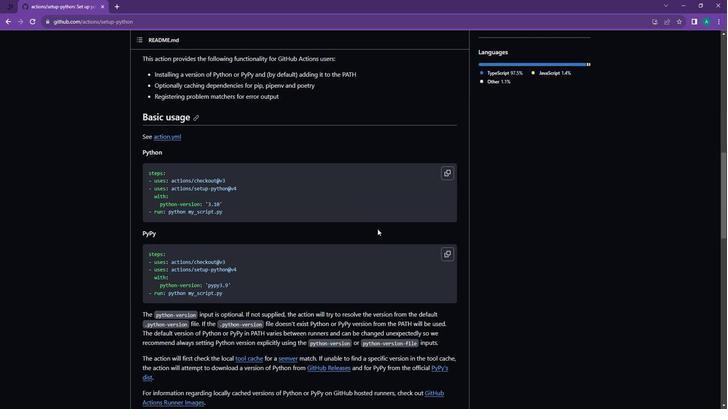 
Action: Mouse moved to (348, 216)
Screenshot: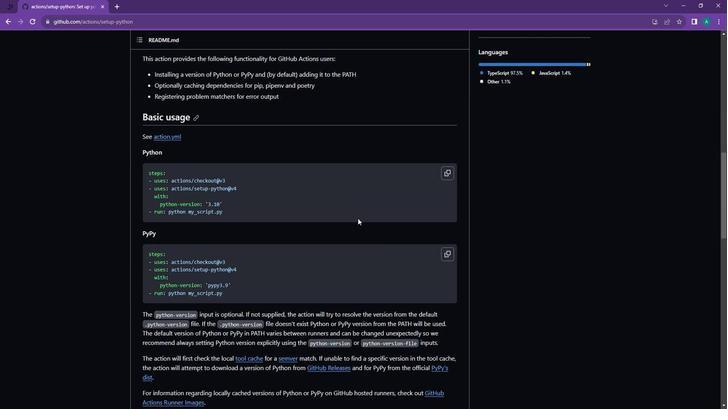 
Action: Mouse scrolled (348, 216) with delta (0, 0)
Screenshot: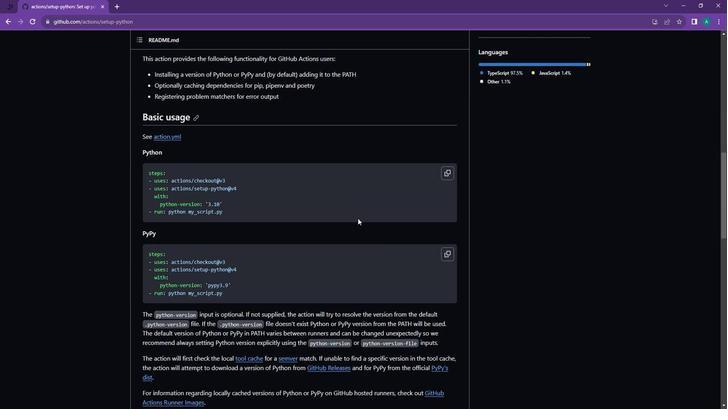 
Action: Mouse moved to (340, 213)
Screenshot: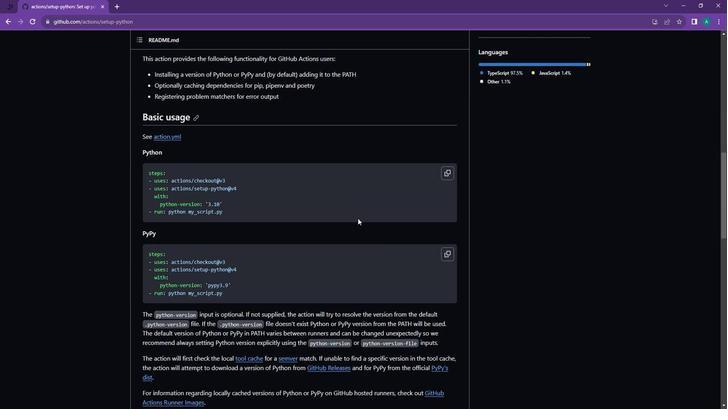 
Action: Mouse scrolled (340, 214) with delta (0, 0)
Screenshot: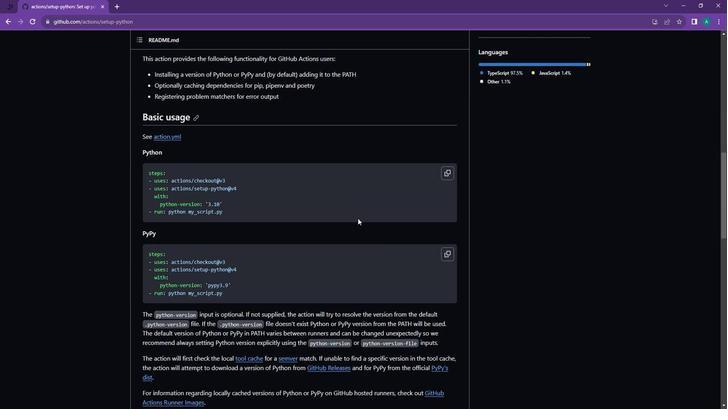
Action: Mouse moved to (329, 213)
Screenshot: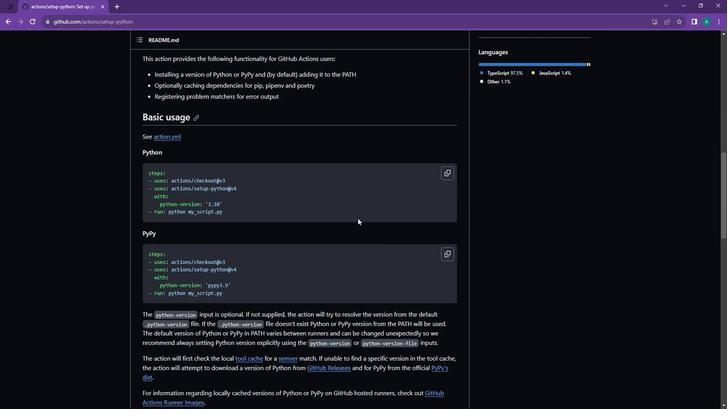 
Action: Mouse scrolled (329, 213) with delta (0, 0)
Screenshot: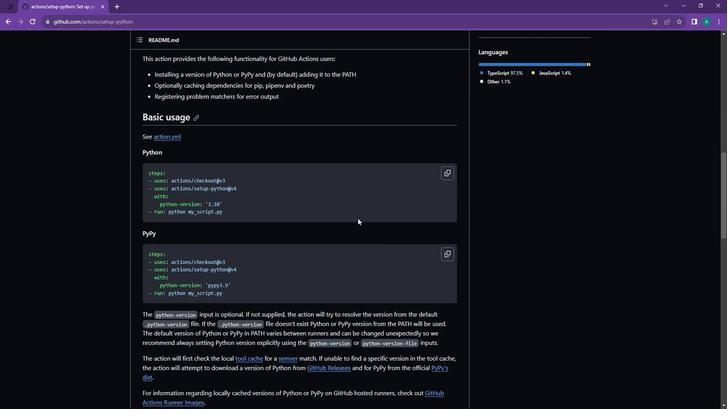 
Action: Mouse moved to (312, 209)
Screenshot: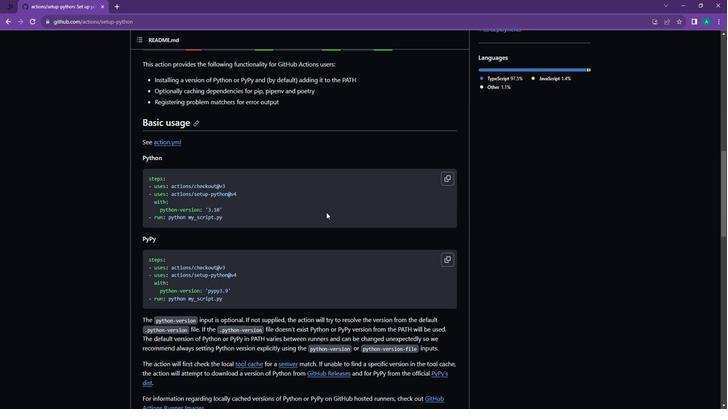 
Action: Mouse scrolled (312, 210) with delta (0, 0)
Screenshot: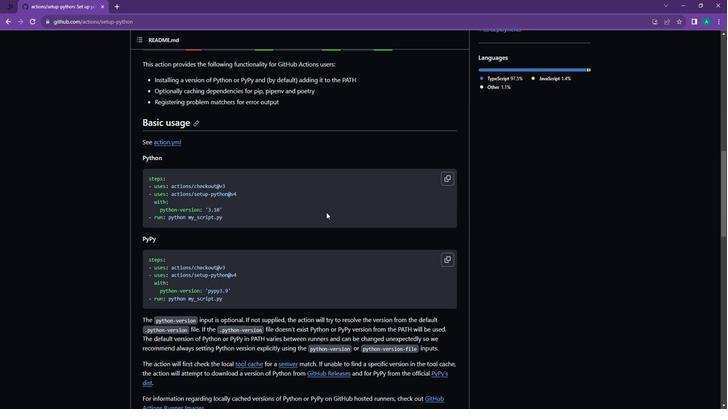 
Action: Mouse moved to (292, 206)
Screenshot: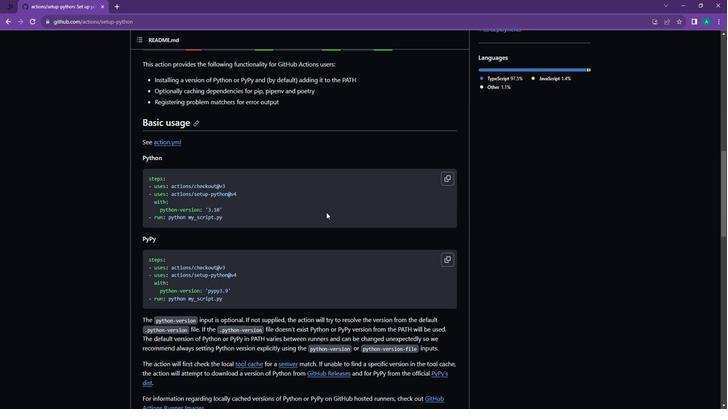 
Action: Mouse scrolled (292, 206) with delta (0, 0)
Screenshot: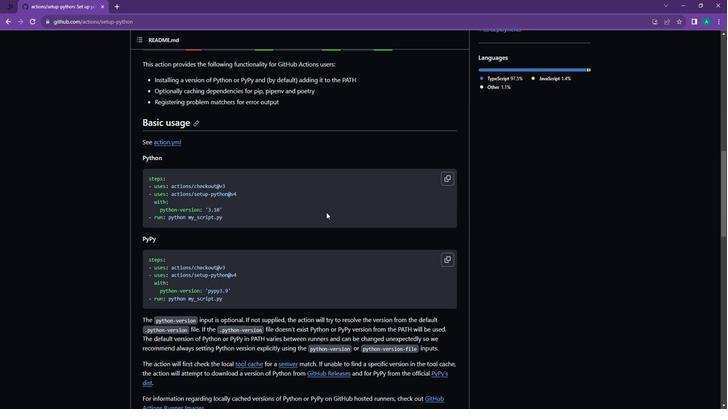 
Action: Mouse moved to (196, 166)
Screenshot: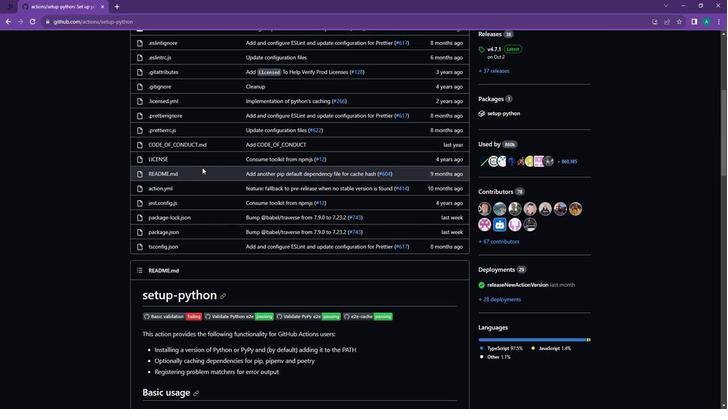 
Action: Mouse scrolled (196, 166) with delta (0, 0)
Screenshot: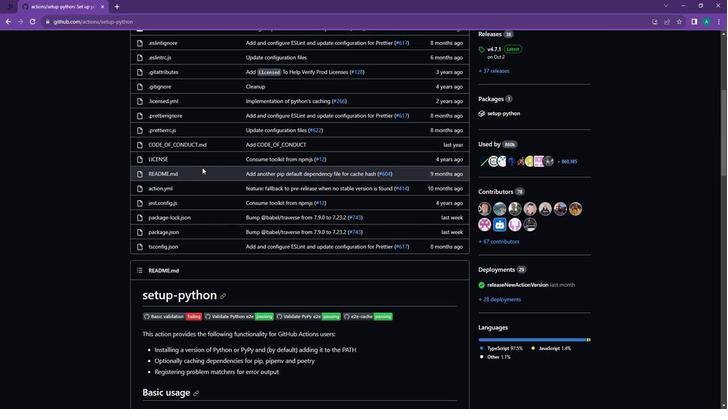 
Action: Mouse moved to (195, 164)
Screenshot: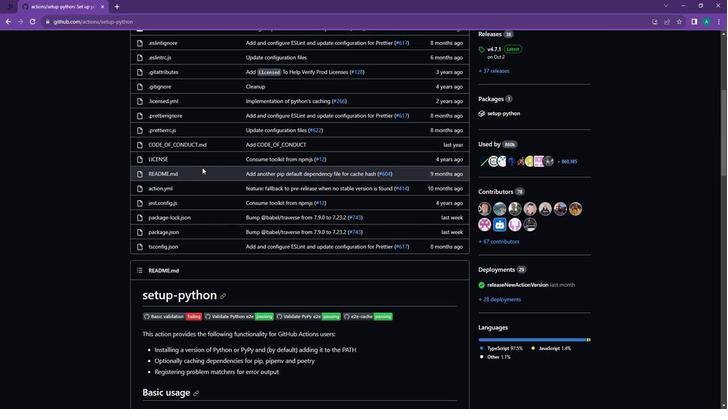 
Action: Mouse scrolled (195, 165) with delta (0, 0)
Screenshot: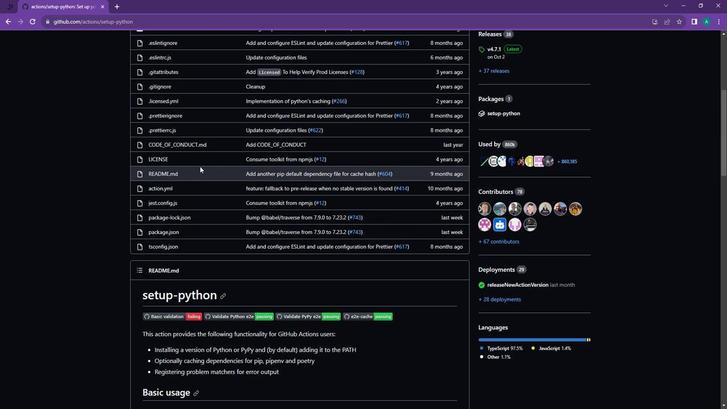 
Action: Mouse moved to (195, 164)
Screenshot: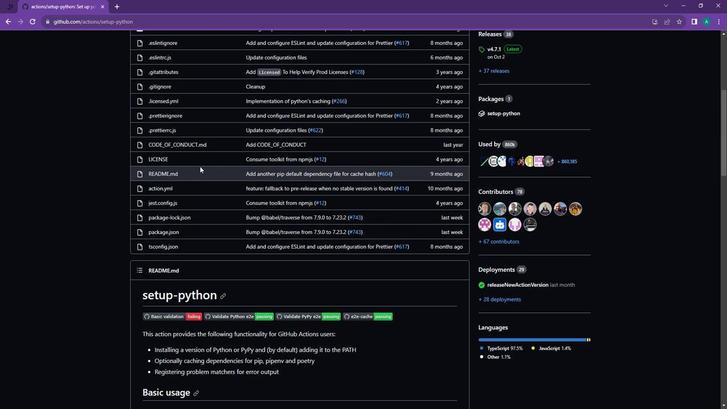 
Action: Mouse scrolled (195, 165) with delta (0, 0)
Screenshot: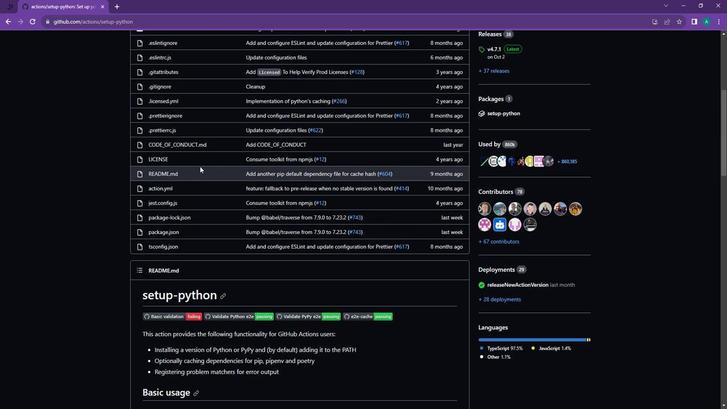 
Action: Mouse moved to (194, 164)
Screenshot: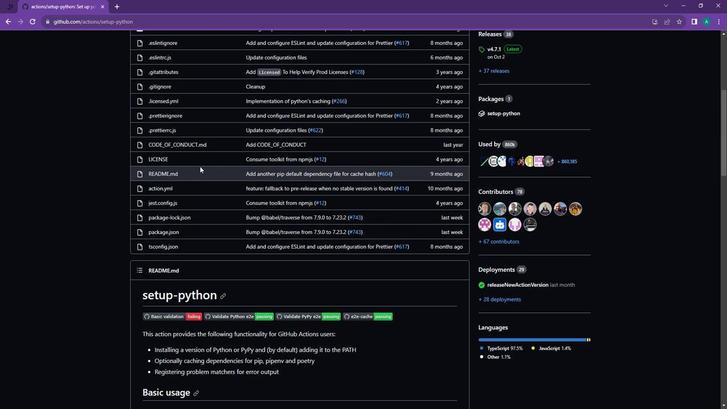 
Action: Mouse scrolled (194, 165) with delta (0, 0)
Screenshot: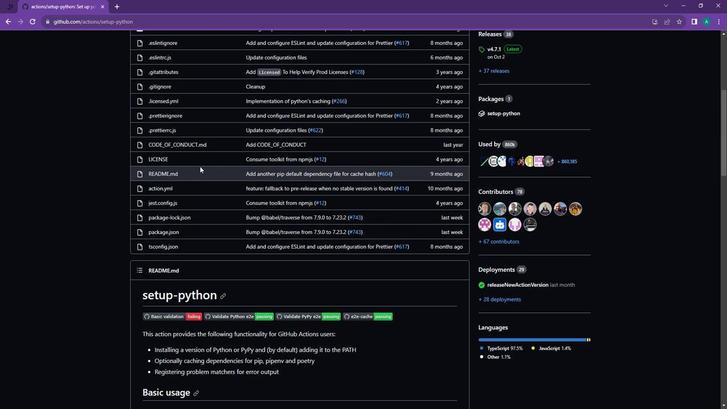 
Action: Mouse moved to (194, 164)
Screenshot: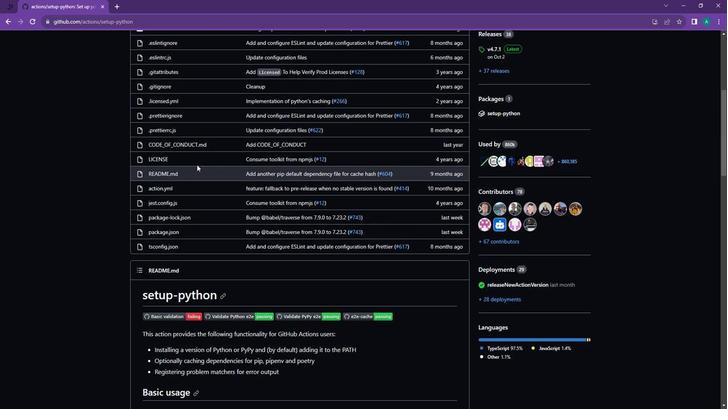 
Action: Mouse scrolled (194, 164) with delta (0, 0)
Screenshot: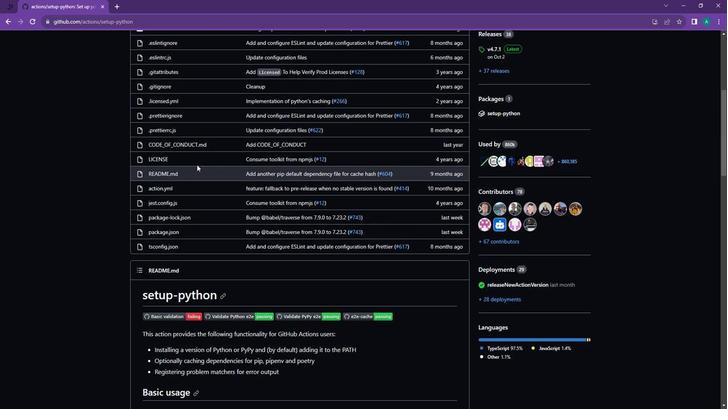 
Action: Mouse moved to (186, 159)
Screenshot: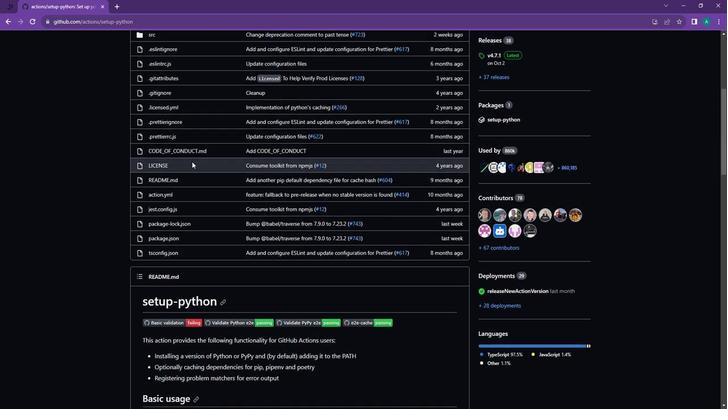 
Action: Mouse scrolled (186, 159) with delta (0, 0)
Screenshot: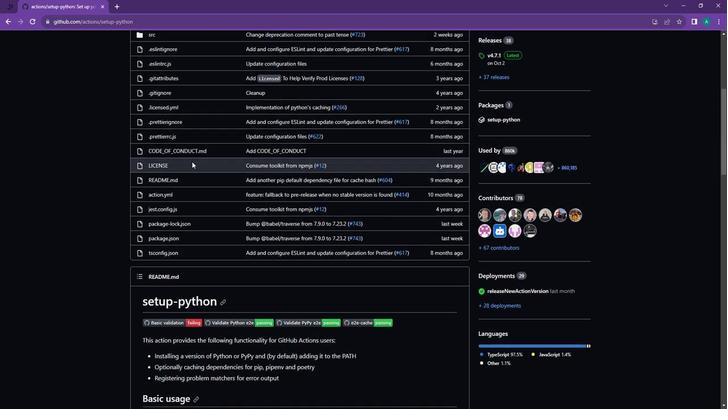 
Action: Mouse moved to (156, 130)
Screenshot: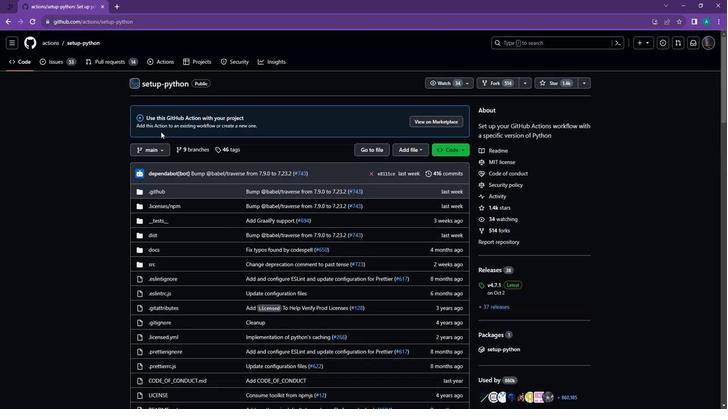 
Action: Mouse scrolled (156, 130) with delta (0, 0)
Screenshot: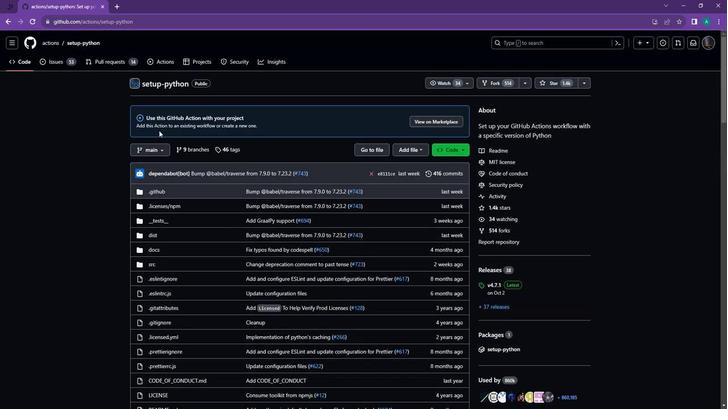 
Action: Mouse scrolled (156, 130) with delta (0, 0)
Screenshot: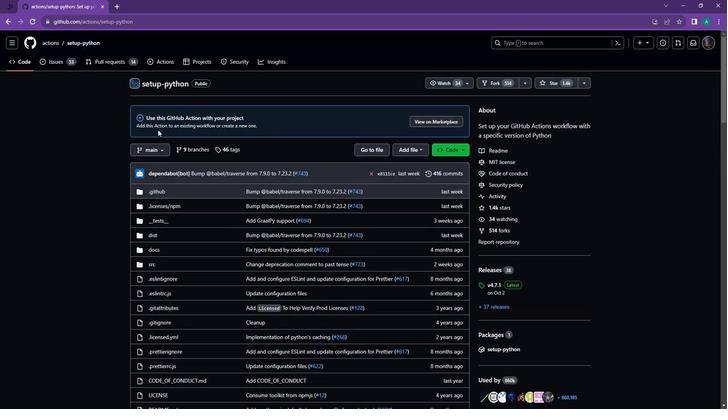 
Action: Mouse scrolled (156, 130) with delta (0, 0)
Screenshot: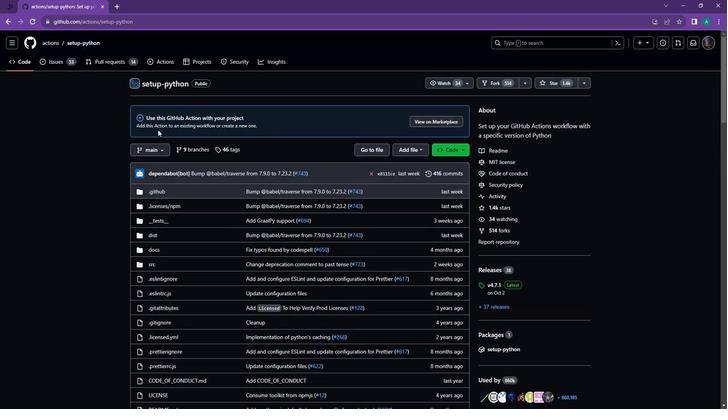 
Action: Mouse moved to (155, 129)
Screenshot: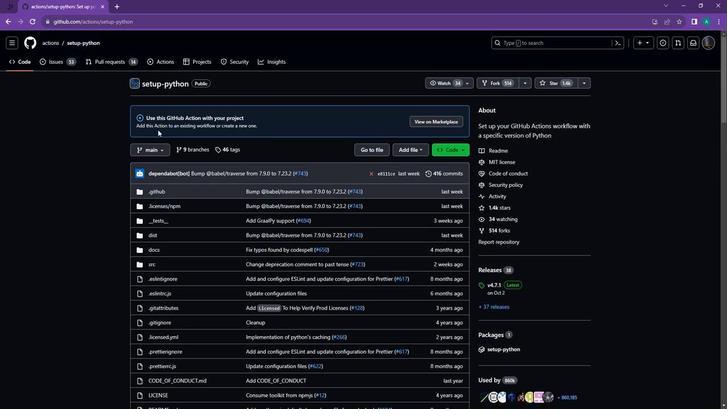 
Action: Mouse scrolled (155, 130) with delta (0, 0)
Screenshot: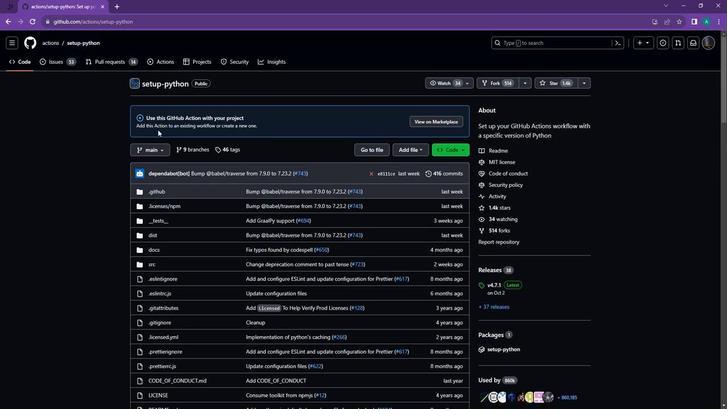 
Action: Mouse moved to (4, 23)
Screenshot: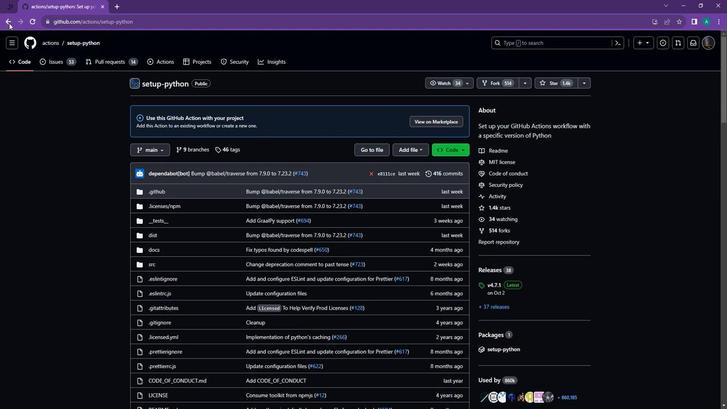 
Action: Mouse pressed left at (4, 23)
Screenshot: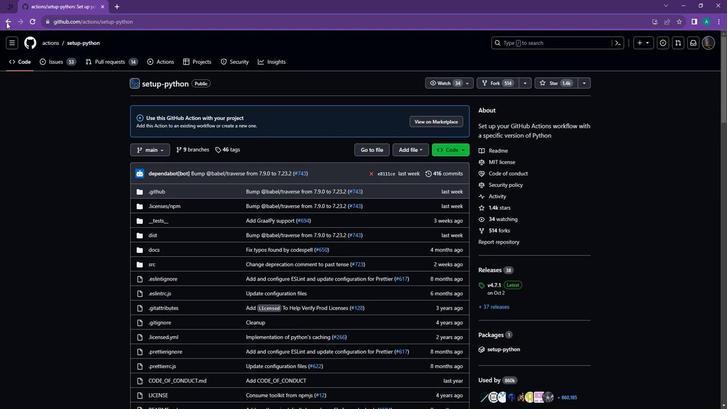 
Action: Mouse pressed left at (4, 23)
Screenshot: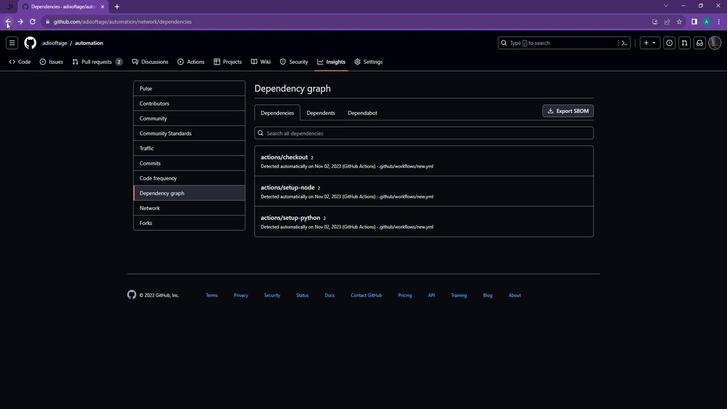 
Action: Mouse pressed left at (4, 23)
Screenshot: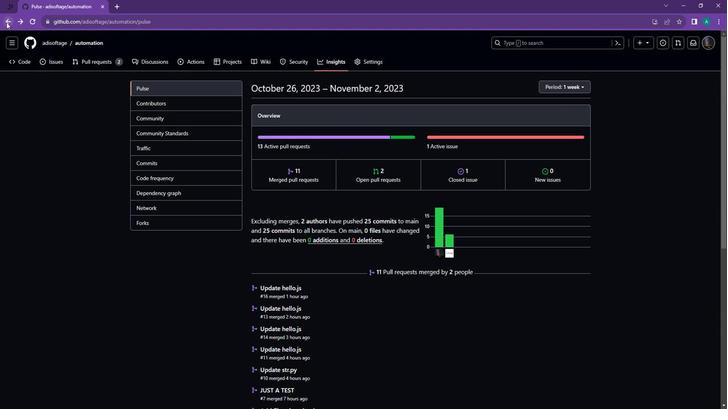 
Action: Mouse moved to (54, 48)
Screenshot: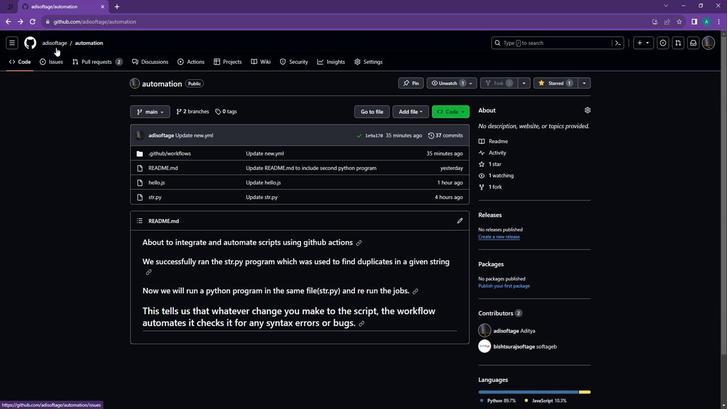 
Action: Mouse pressed left at (54, 48)
Screenshot: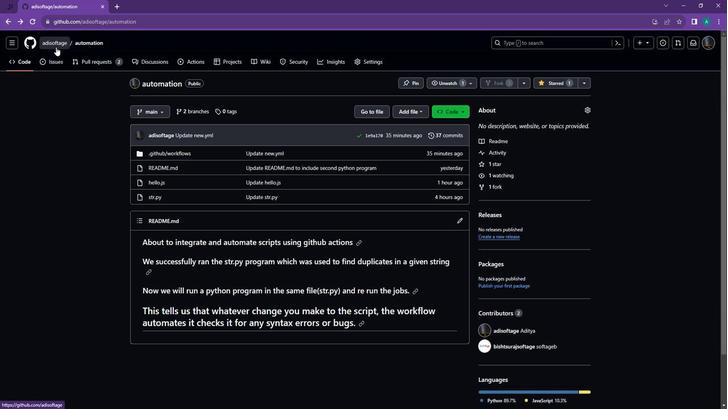 
Action: Mouse moved to (443, 199)
Screenshot: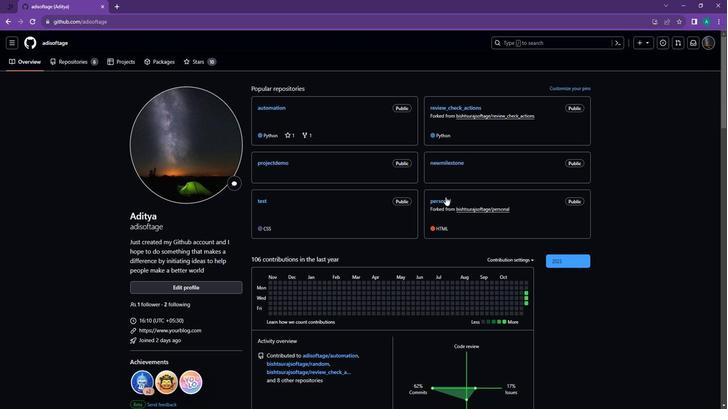 
Action: Mouse pressed left at (443, 199)
Screenshot: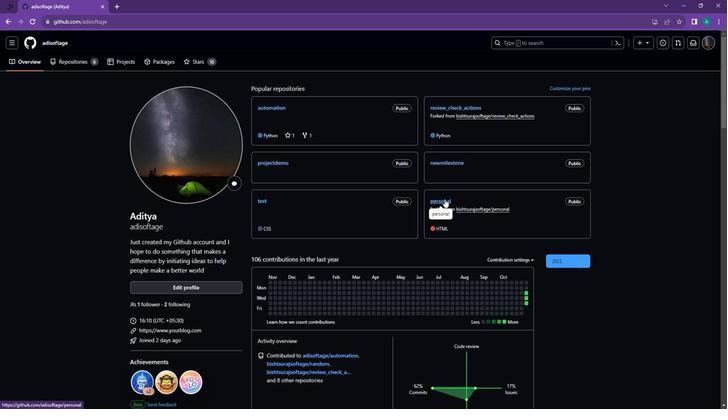 
Action: Mouse moved to (252, 63)
Screenshot: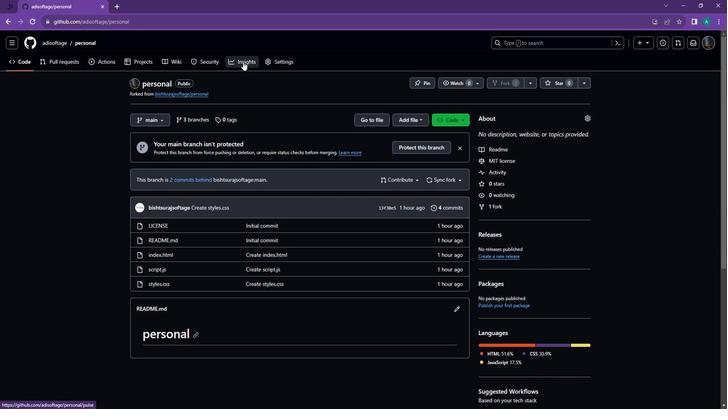 
Action: Mouse pressed left at (252, 63)
Screenshot: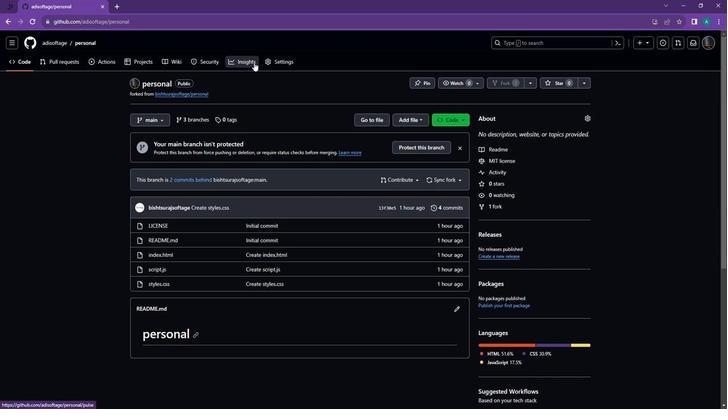 
Action: Mouse moved to (201, 170)
Screenshot: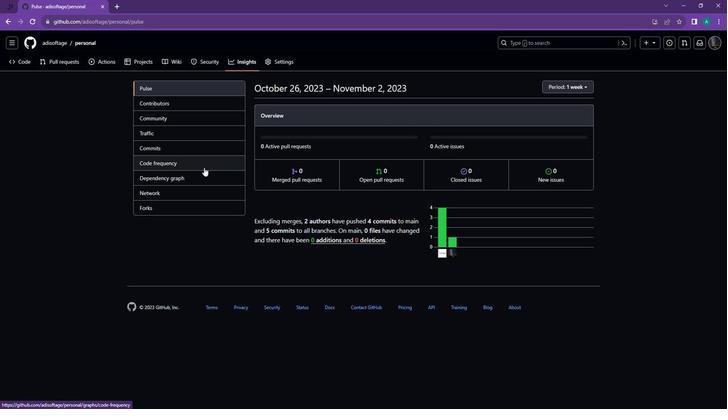 
Action: Mouse pressed left at (201, 170)
Screenshot: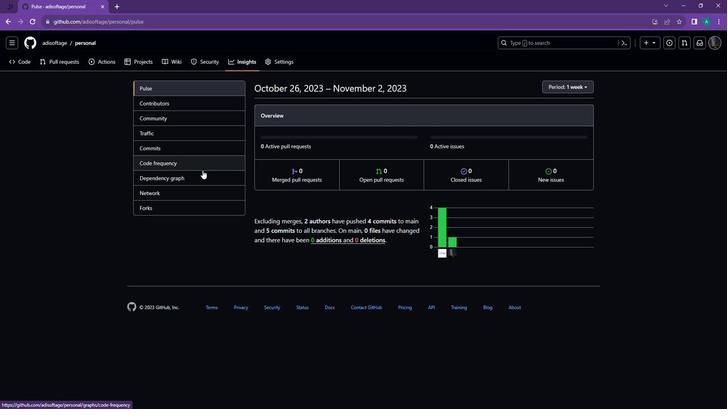 
Action: Mouse moved to (206, 174)
Screenshot: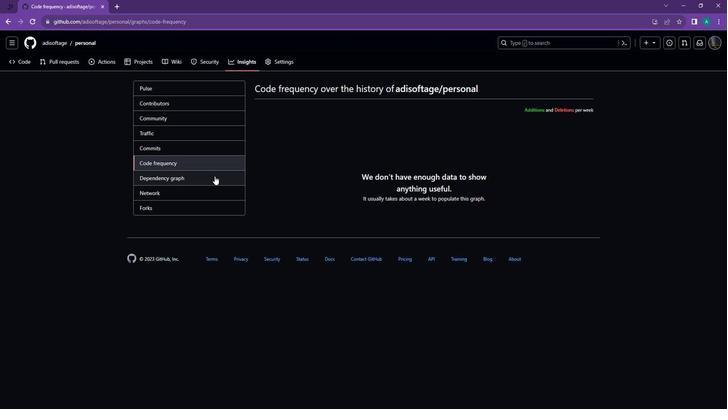 
Action: Mouse pressed left at (206, 174)
Screenshot: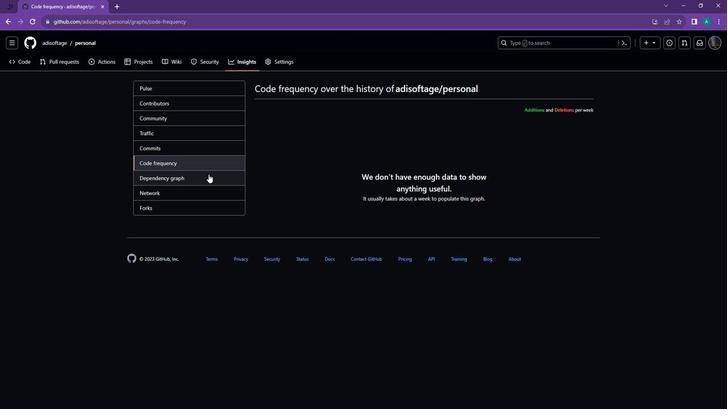 
Action: Mouse moved to (430, 253)
Screenshot: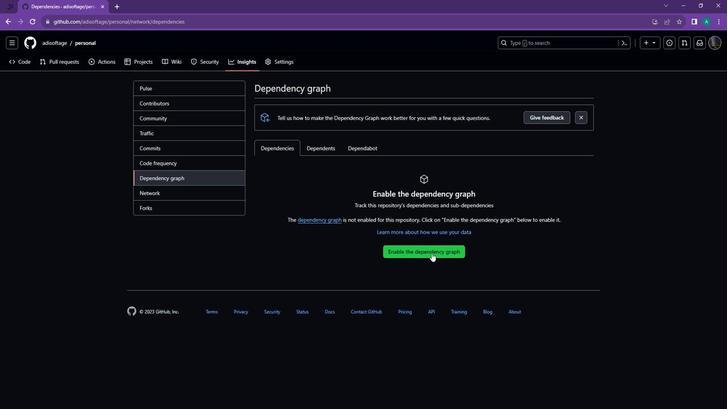 
Action: Mouse pressed left at (430, 253)
Screenshot: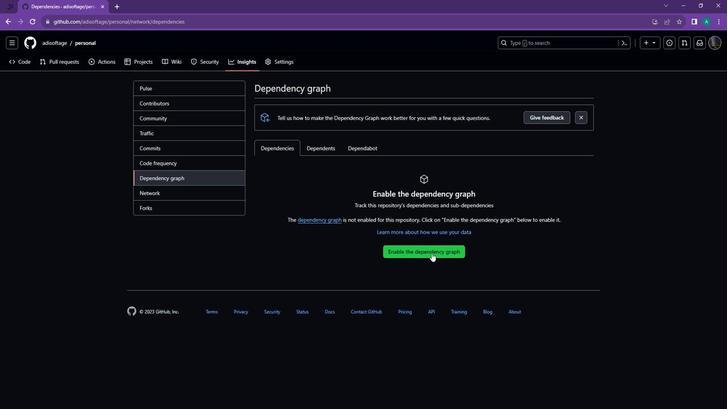 
Action: Mouse moved to (301, 204)
Screenshot: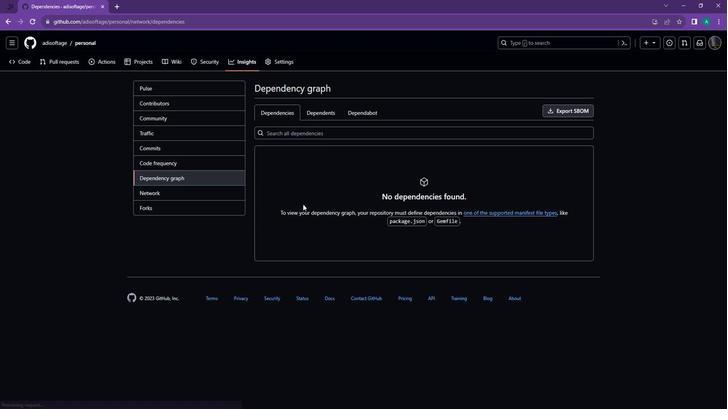 
